 Task: nan
Action: Mouse moved to (379, 99)
Screenshot: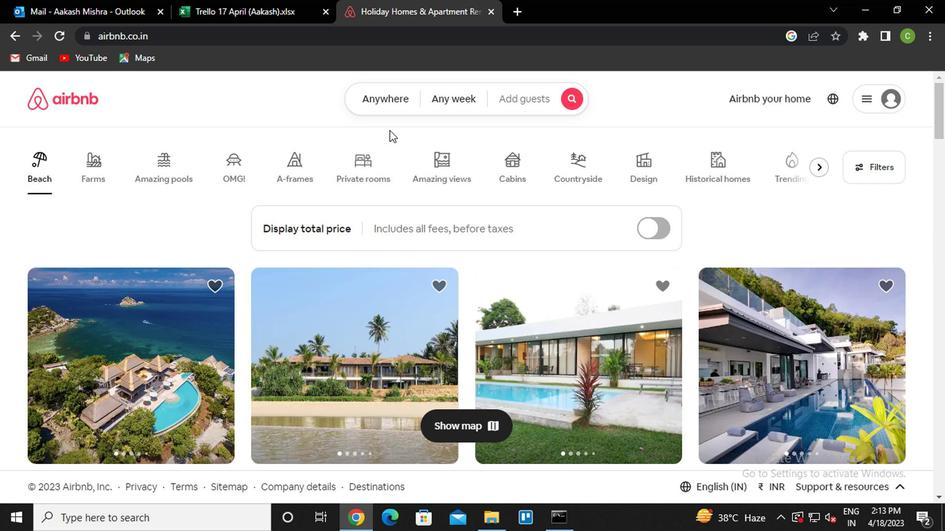 
Action: Mouse pressed left at (379, 99)
Screenshot: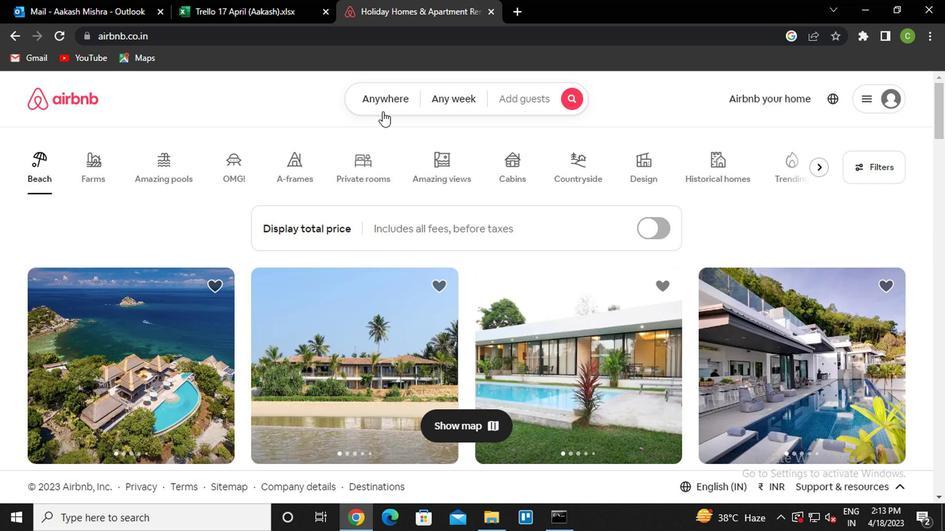 
Action: Mouse moved to (244, 159)
Screenshot: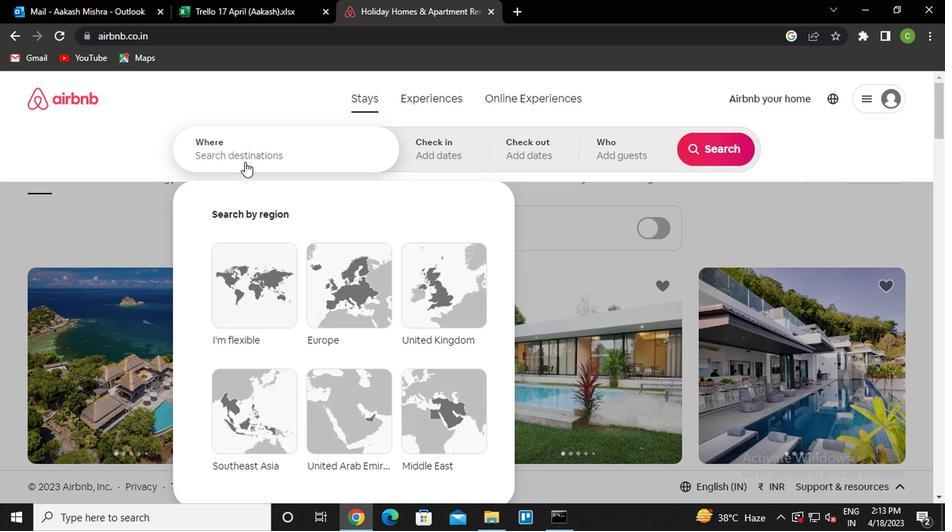 
Action: Mouse pressed left at (244, 159)
Screenshot: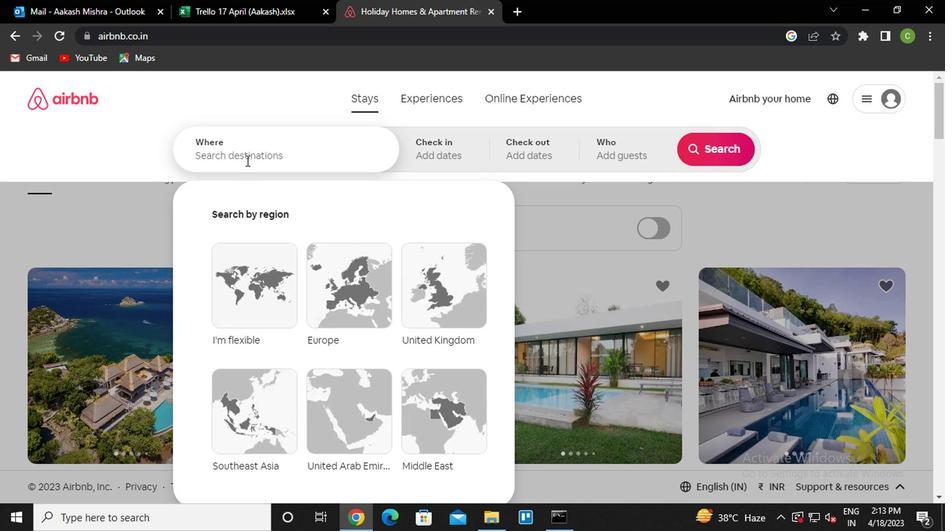 
Action: Key pressed <Key.caps_lock><Key.caps_lock>m<Key.caps_lock>ombaca<Key.space><Key.caps_lock>b<Key.caps_lock>razil<Key.down><Key.enter>
Screenshot: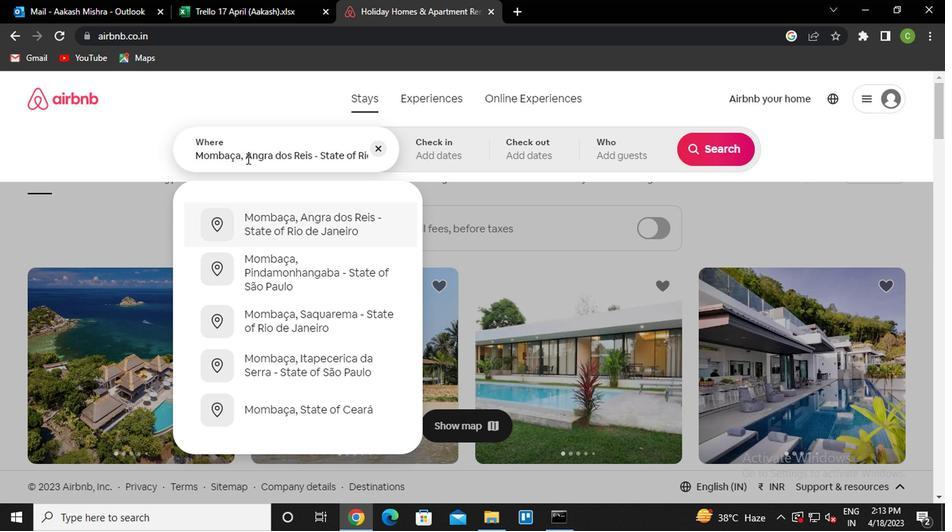 
Action: Mouse moved to (700, 258)
Screenshot: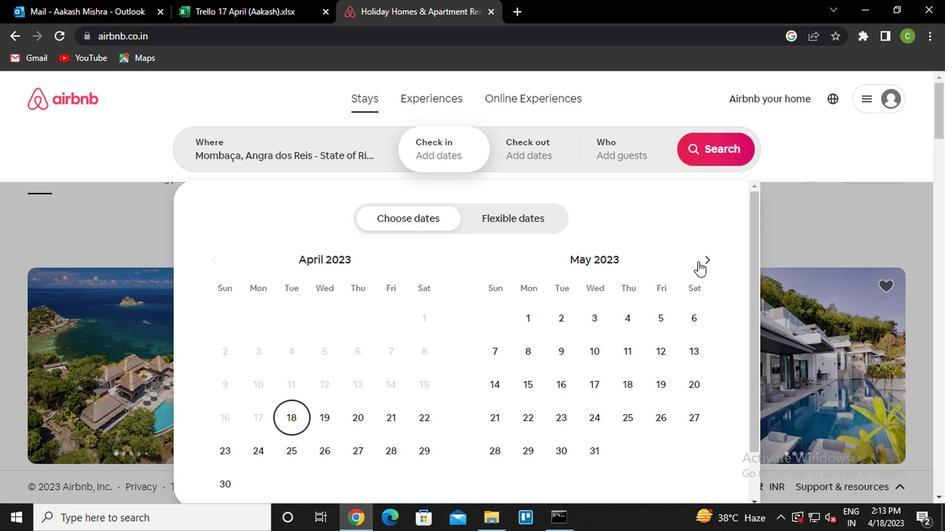 
Action: Mouse pressed left at (700, 258)
Screenshot: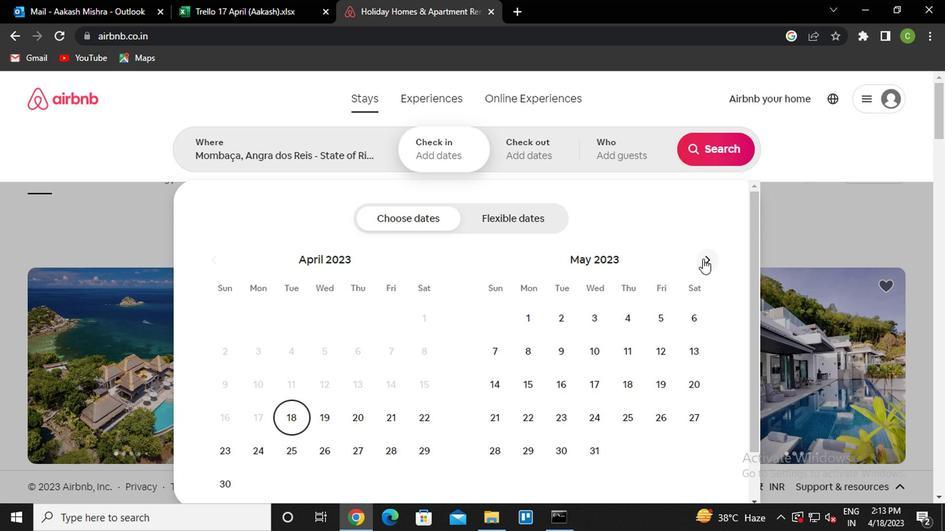 
Action: Mouse moved to (625, 317)
Screenshot: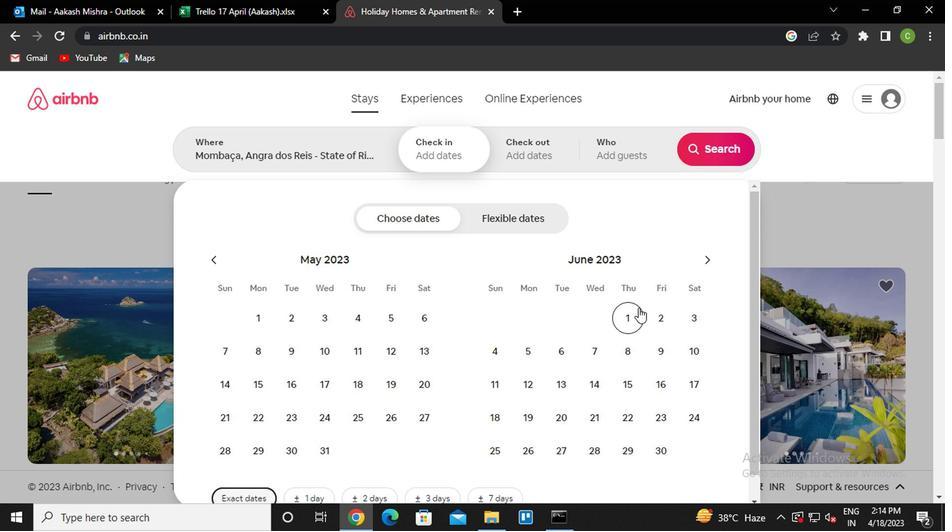 
Action: Mouse pressed left at (625, 317)
Screenshot: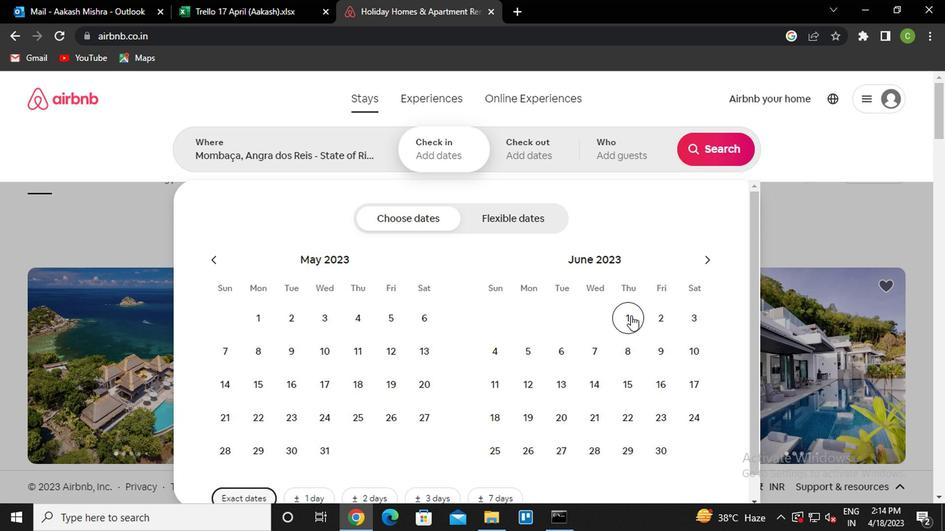 
Action: Mouse moved to (657, 349)
Screenshot: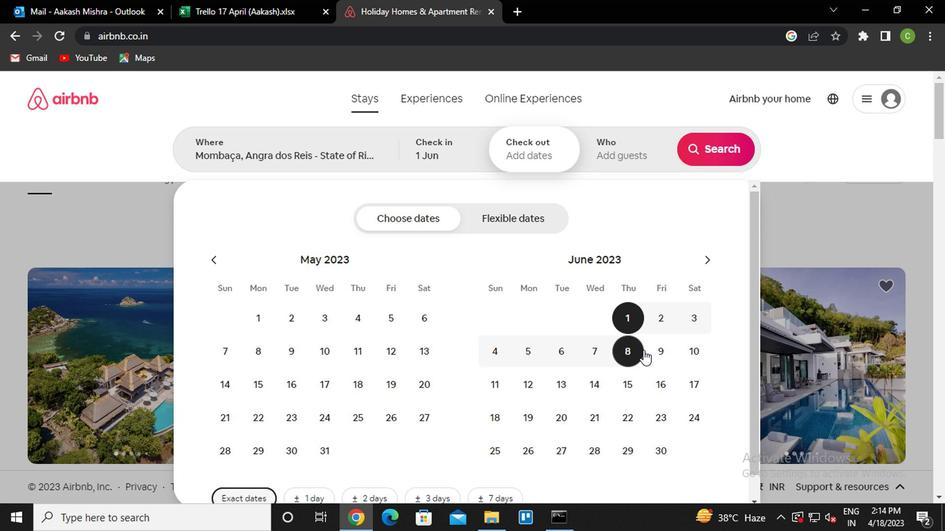 
Action: Mouse pressed left at (657, 349)
Screenshot: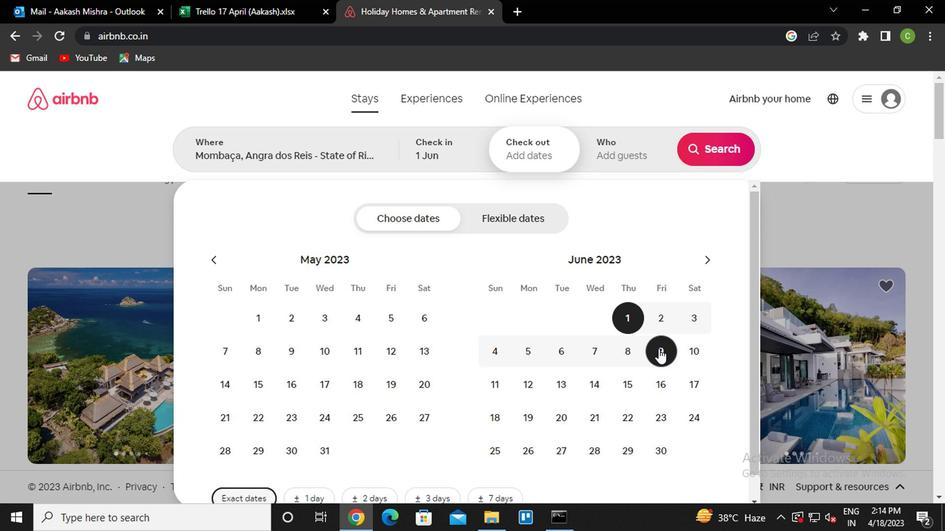 
Action: Mouse moved to (641, 151)
Screenshot: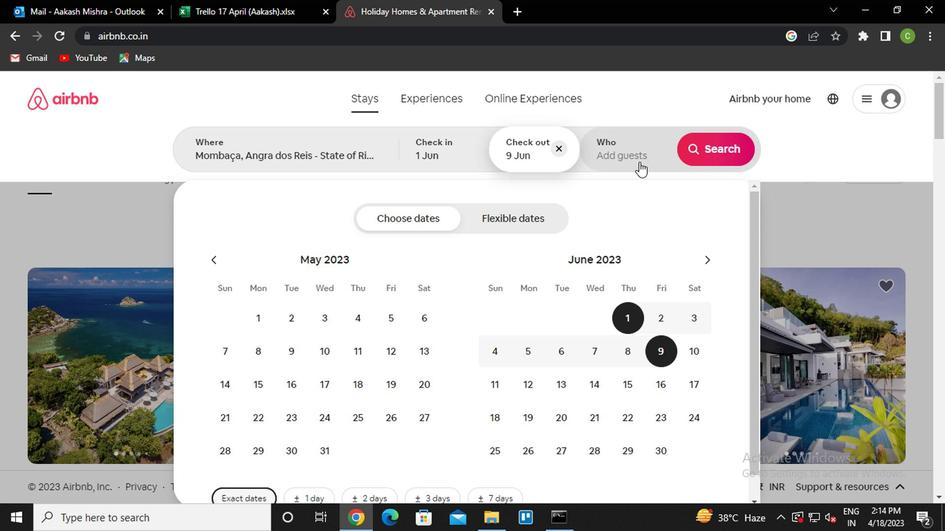 
Action: Mouse pressed left at (641, 151)
Screenshot: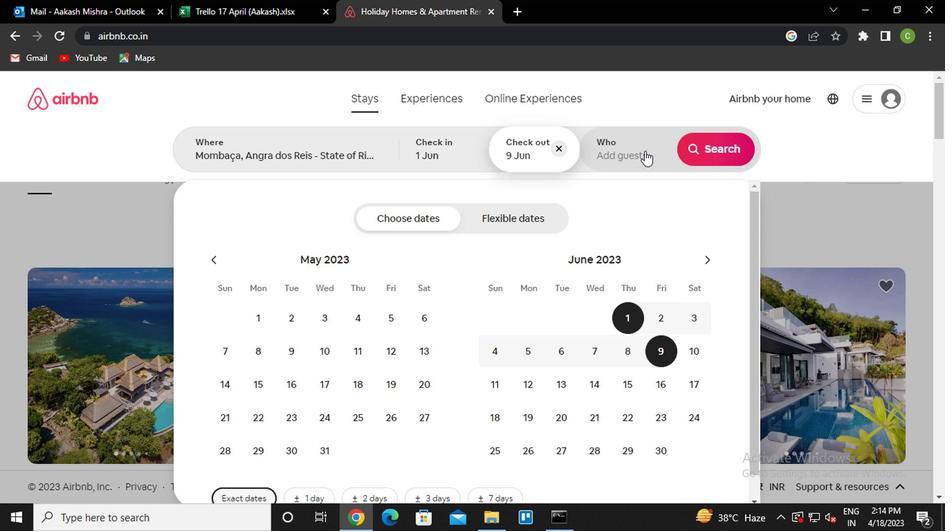 
Action: Mouse moved to (721, 230)
Screenshot: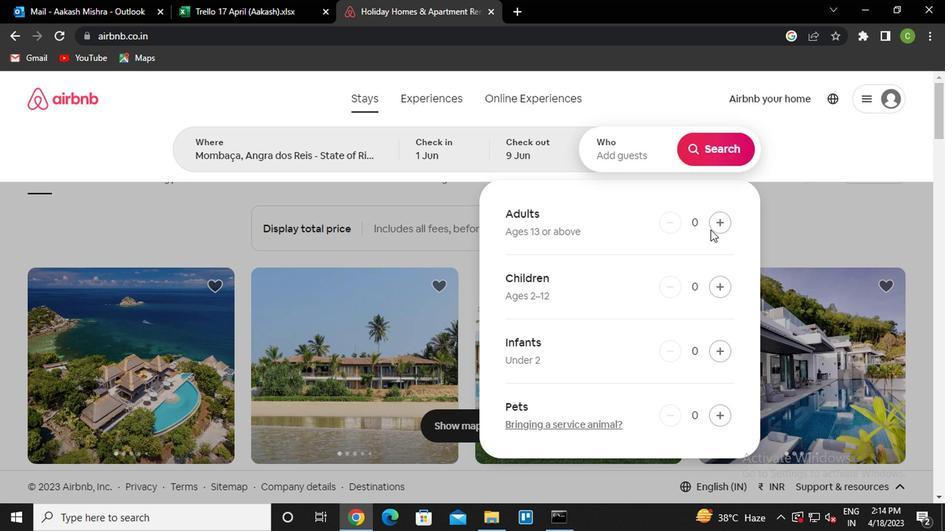 
Action: Mouse pressed left at (721, 230)
Screenshot: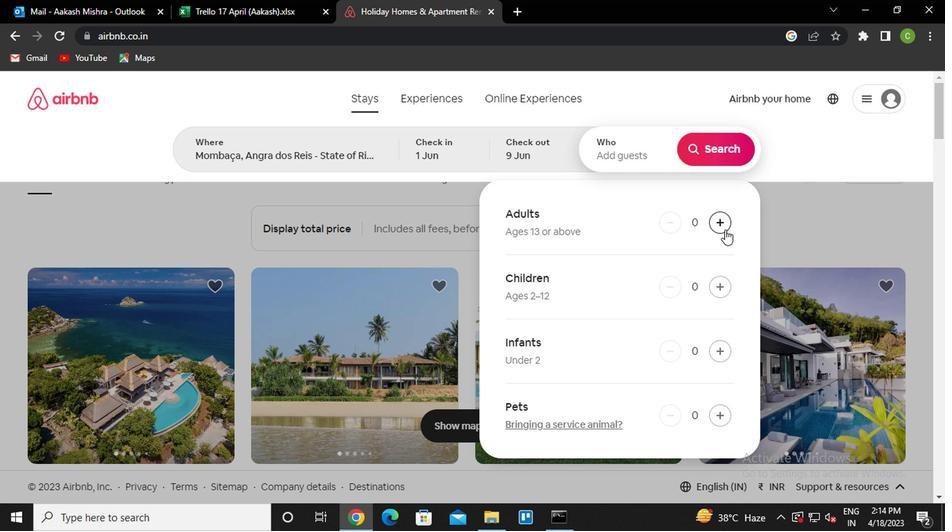 
Action: Mouse pressed left at (721, 230)
Screenshot: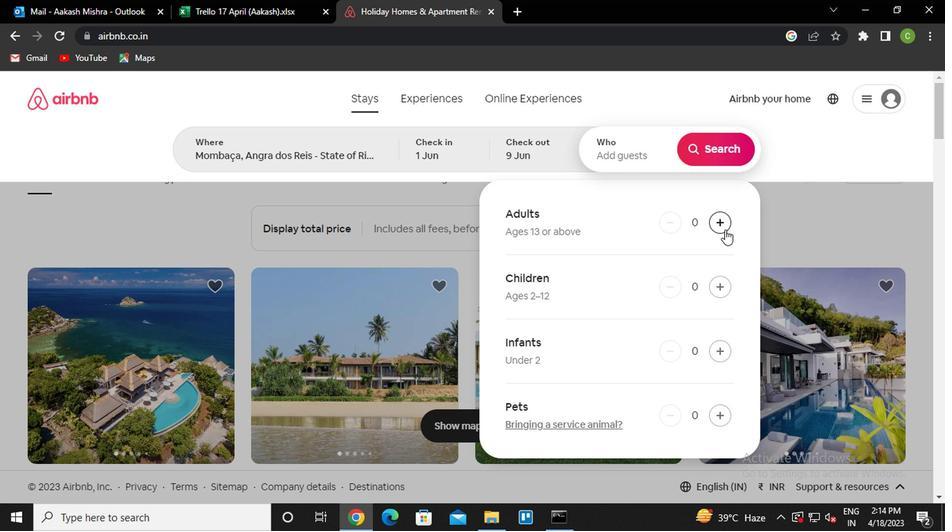 
Action: Mouse pressed left at (721, 230)
Screenshot: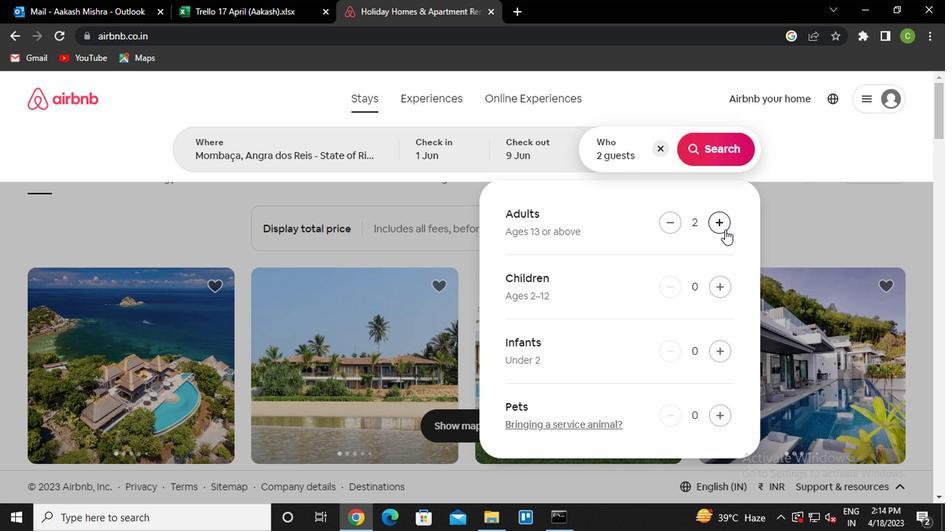 
Action: Mouse pressed left at (721, 230)
Screenshot: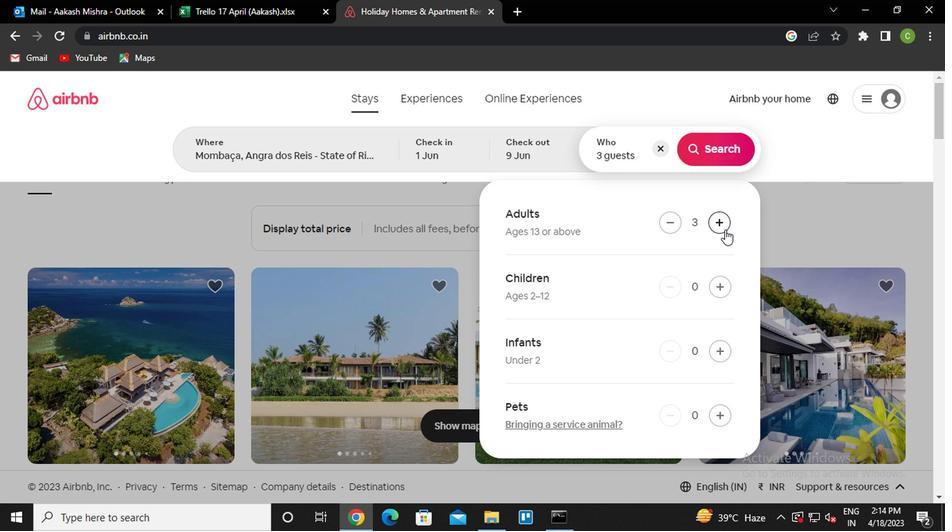 
Action: Mouse moved to (782, 175)
Screenshot: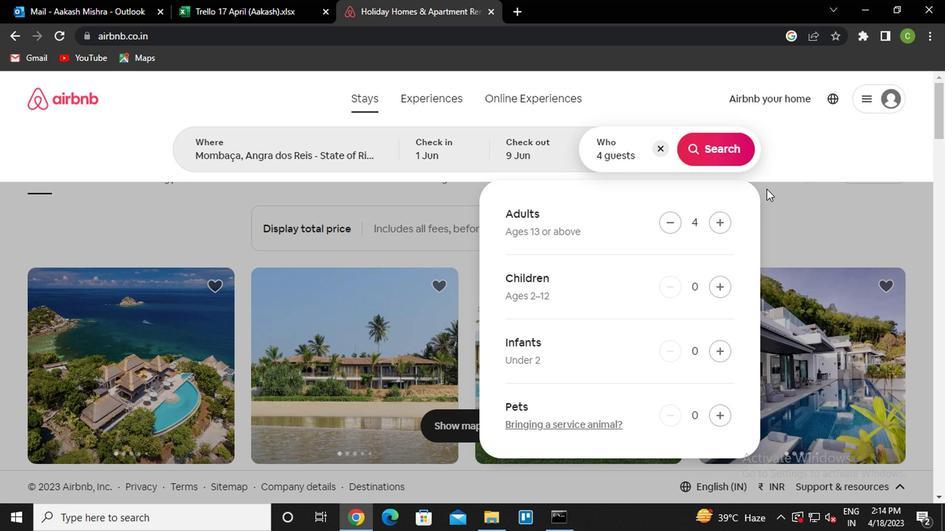 
Action: Mouse pressed left at (782, 175)
Screenshot: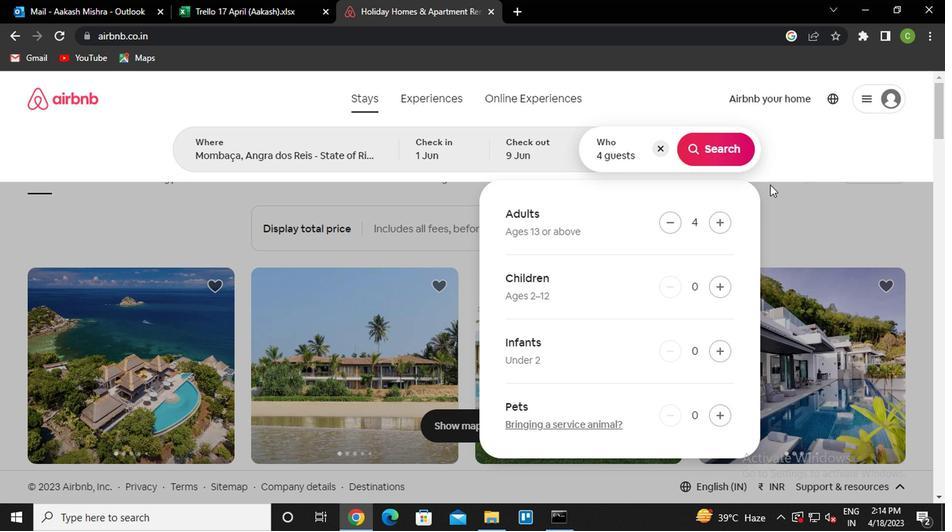 
Action: Mouse moved to (771, 198)
Screenshot: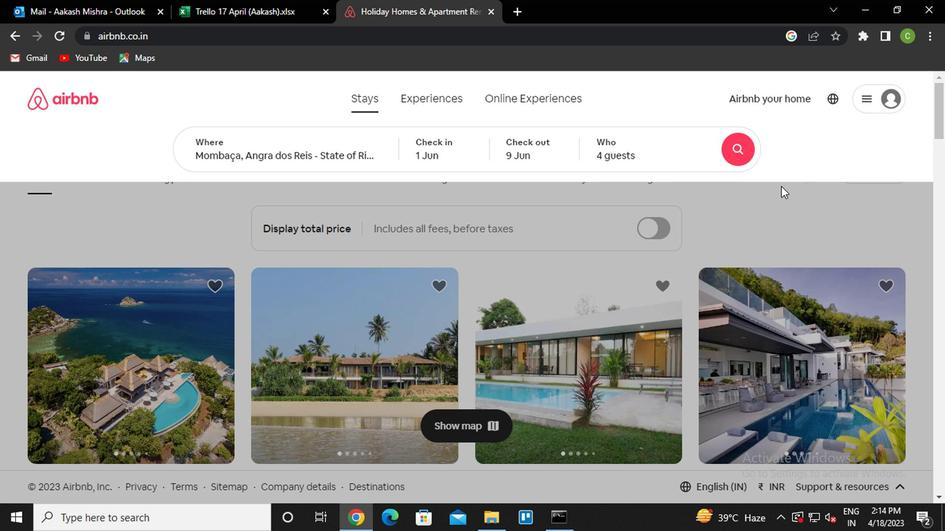 
Action: Mouse pressed left at (771, 198)
Screenshot: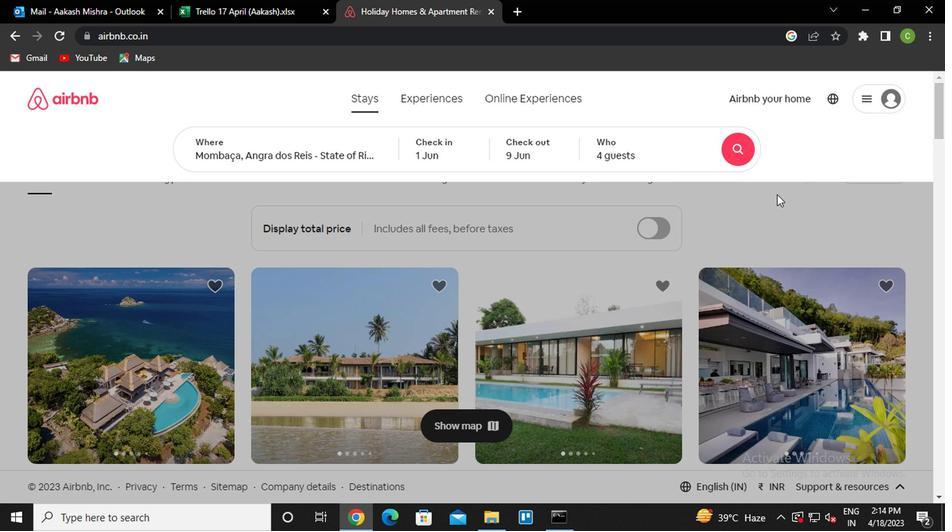 
Action: Mouse moved to (853, 175)
Screenshot: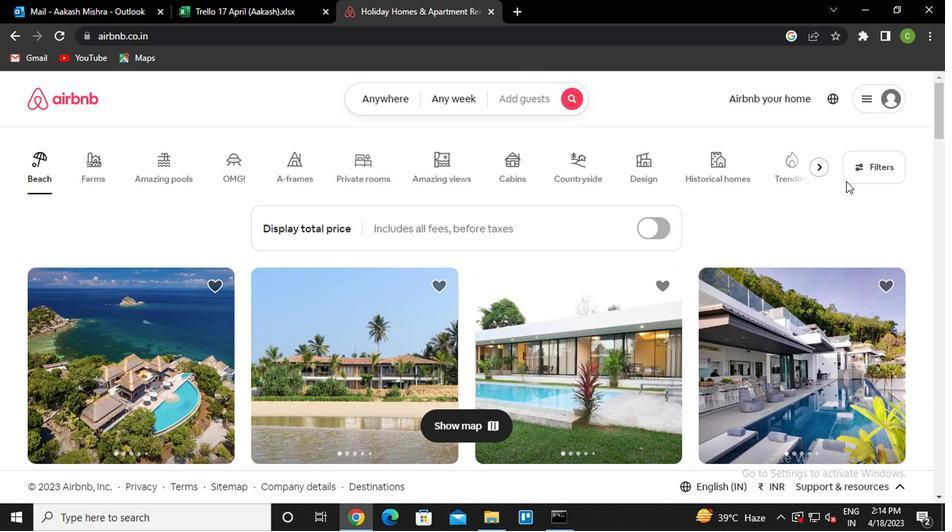 
Action: Mouse pressed left at (853, 175)
Screenshot: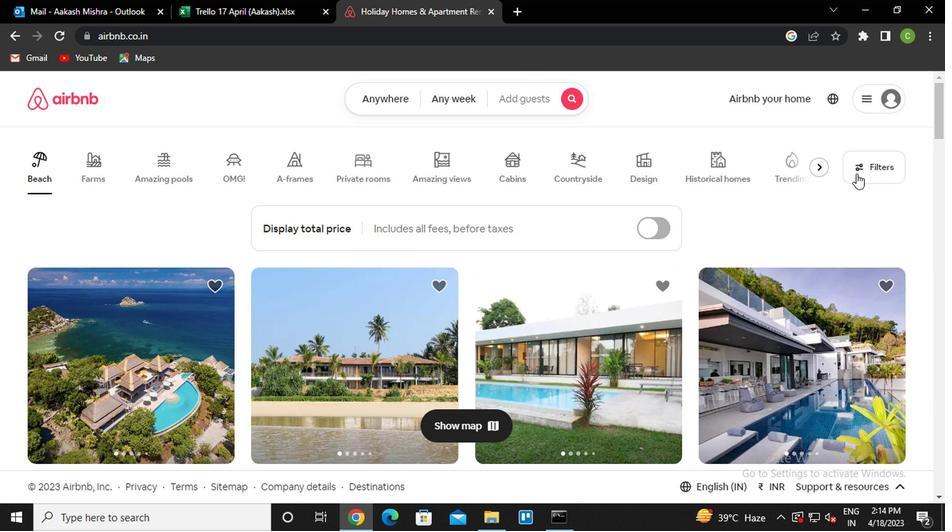 
Action: Mouse moved to (320, 322)
Screenshot: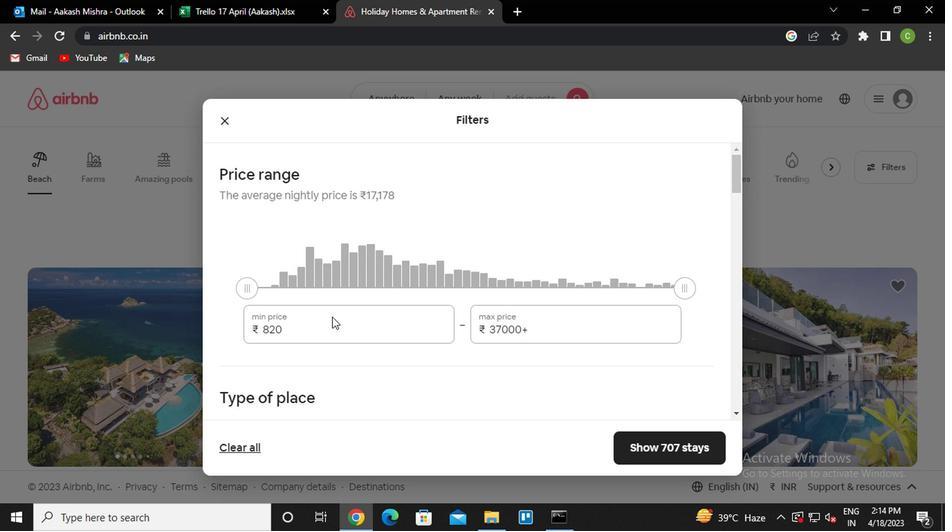 
Action: Mouse pressed left at (320, 322)
Screenshot: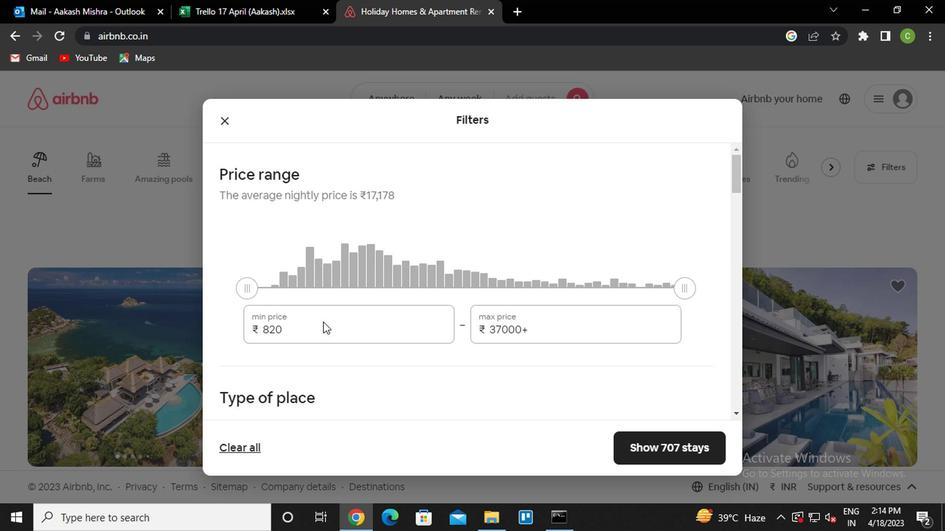 
Action: Key pressed <Key.backspace><Key.backspace><Key.backspace>6000<Key.tab>12000
Screenshot: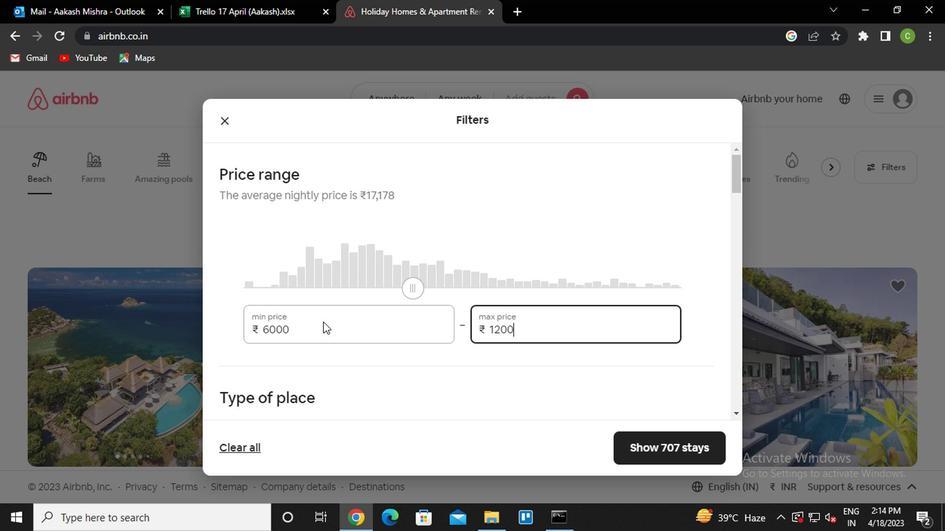 
Action: Mouse moved to (442, 398)
Screenshot: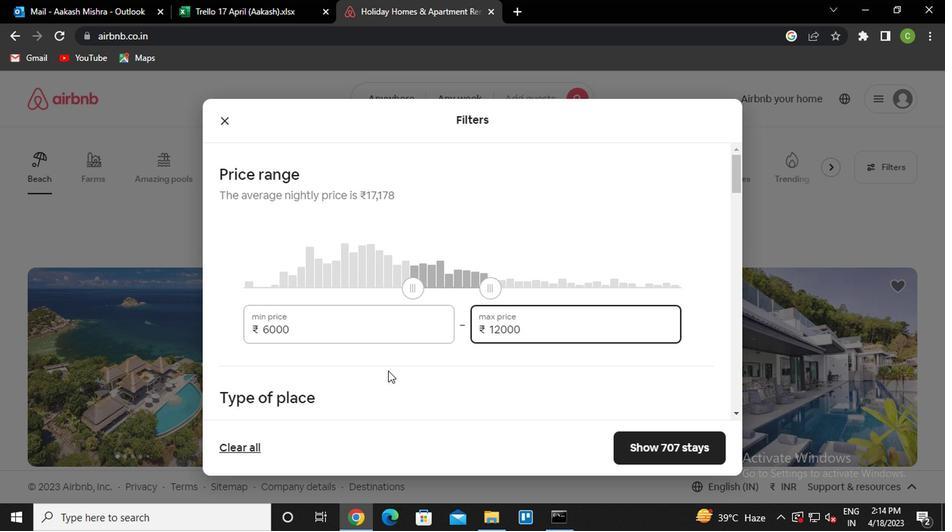 
Action: Mouse scrolled (442, 397) with delta (0, 0)
Screenshot: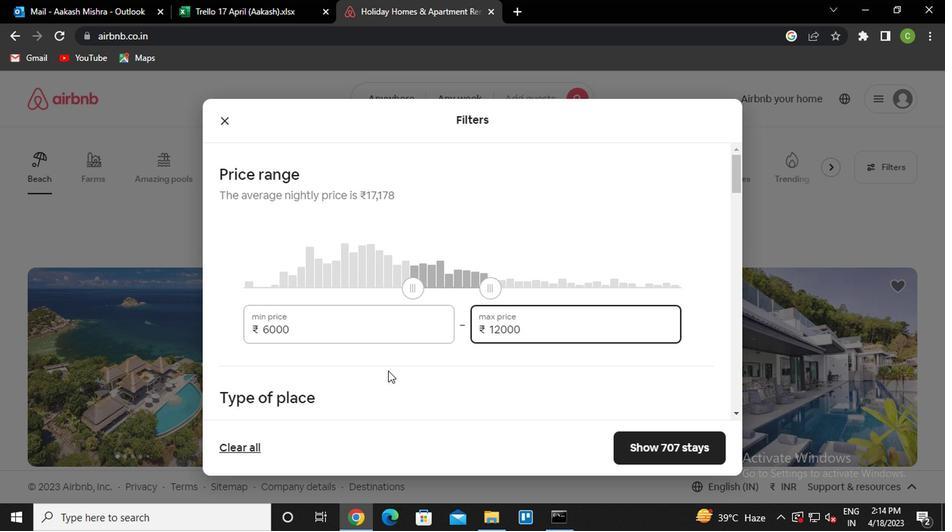 
Action: Mouse moved to (447, 396)
Screenshot: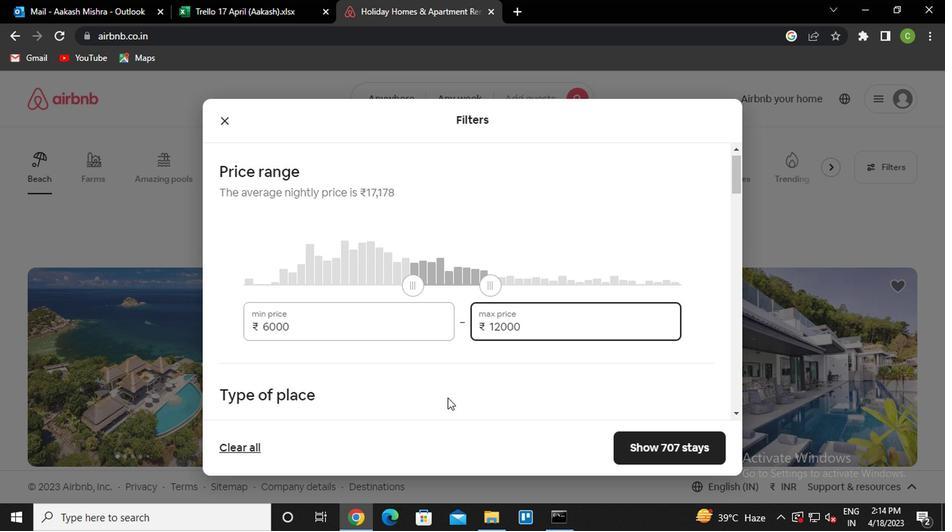 
Action: Mouse scrolled (447, 396) with delta (0, 0)
Screenshot: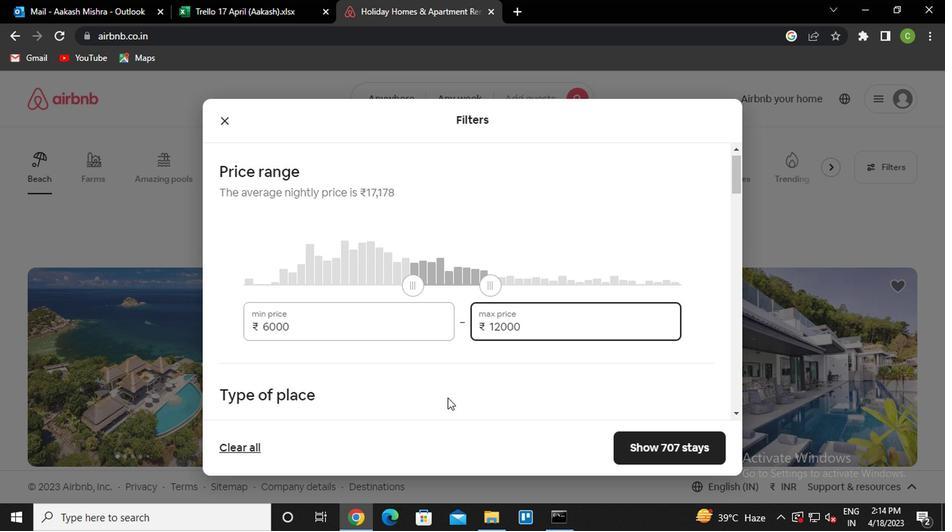 
Action: Mouse moved to (293, 307)
Screenshot: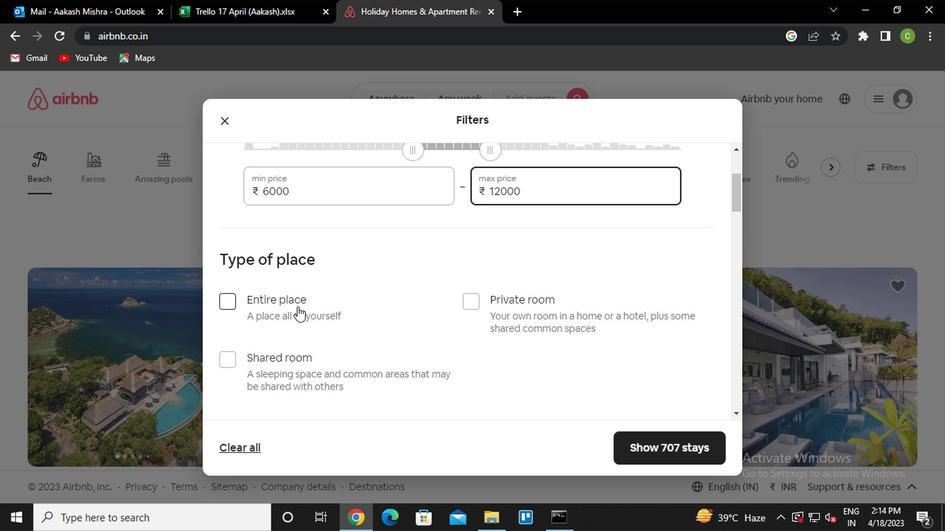 
Action: Mouse pressed left at (293, 307)
Screenshot: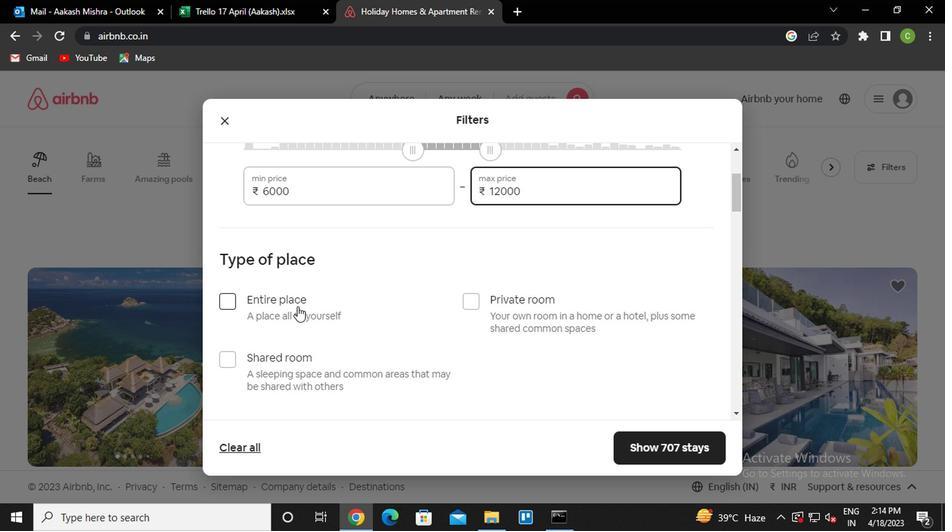 
Action: Mouse scrolled (293, 306) with delta (0, 0)
Screenshot: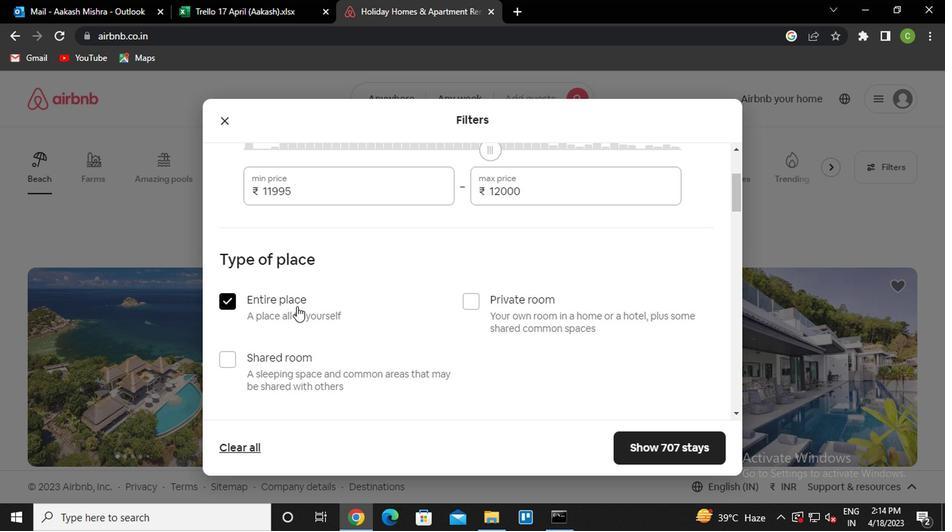 
Action: Mouse scrolled (293, 306) with delta (0, 0)
Screenshot: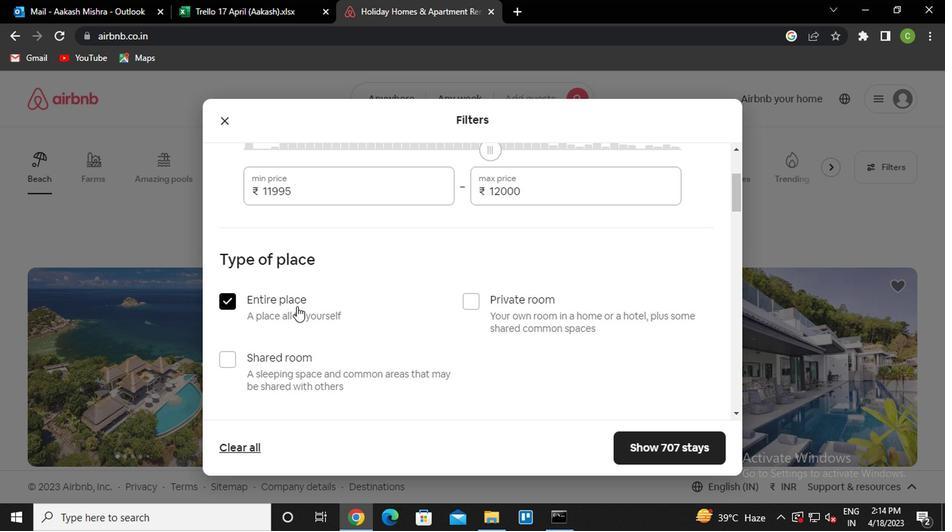 
Action: Mouse scrolled (293, 306) with delta (0, 0)
Screenshot: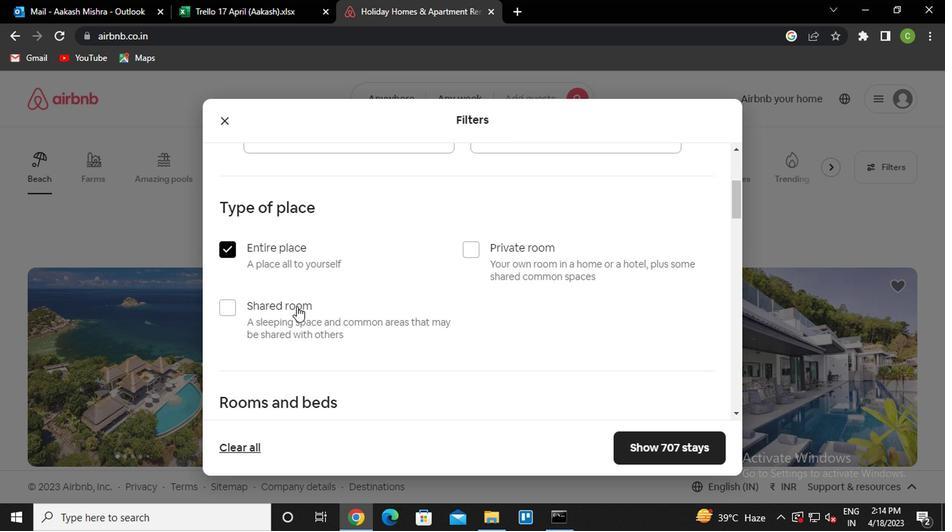 
Action: Mouse moved to (337, 315)
Screenshot: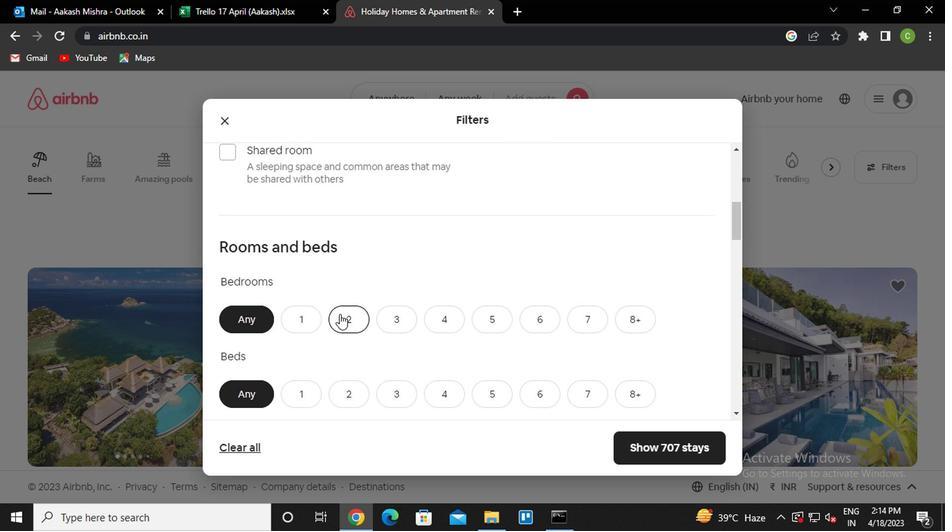 
Action: Mouse pressed left at (337, 315)
Screenshot: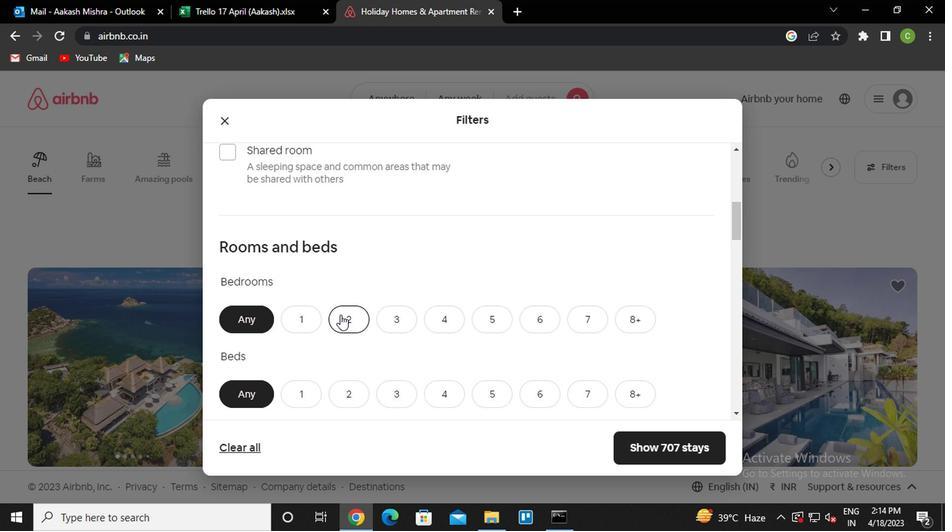 
Action: Mouse moved to (336, 315)
Screenshot: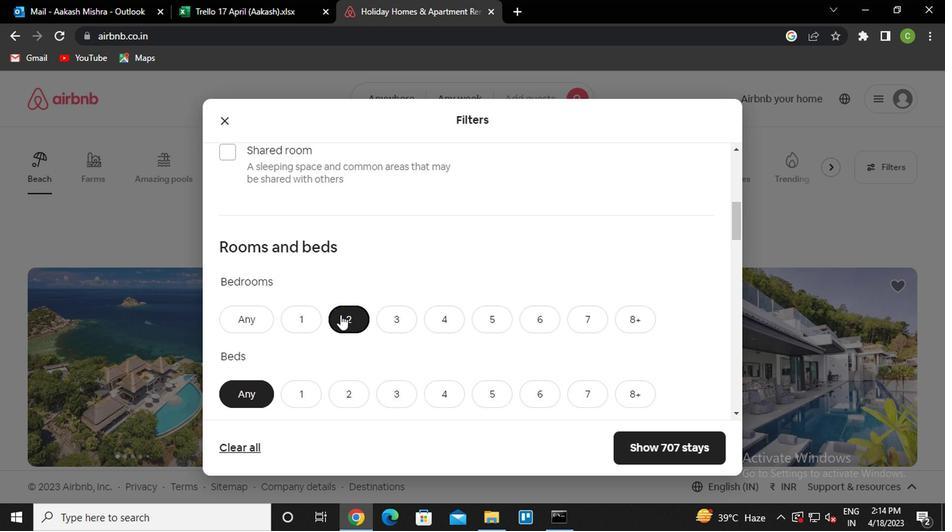 
Action: Mouse scrolled (336, 315) with delta (0, 0)
Screenshot: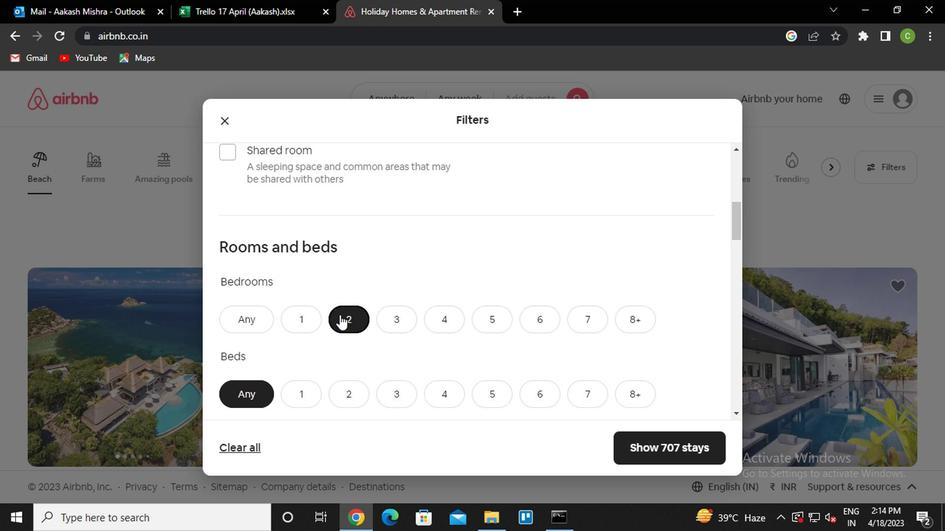 
Action: Mouse scrolled (336, 315) with delta (0, 0)
Screenshot: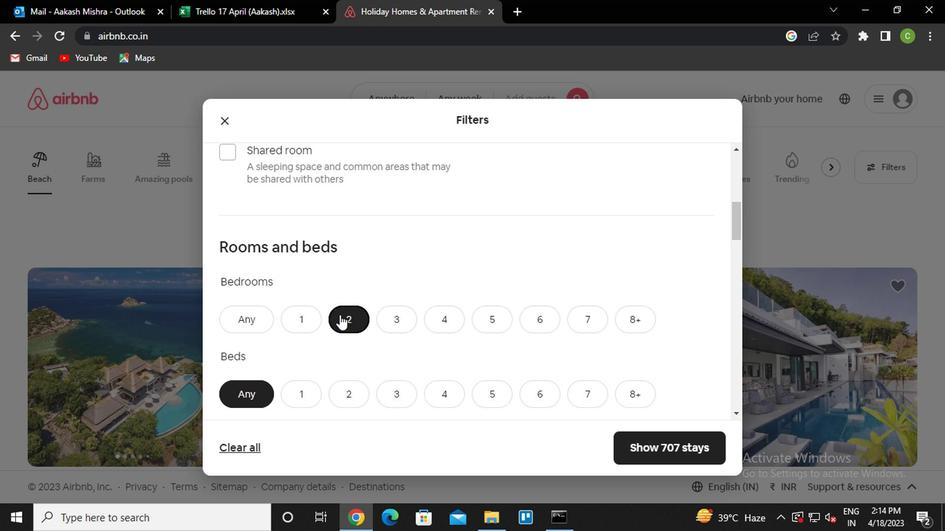 
Action: Mouse moved to (343, 263)
Screenshot: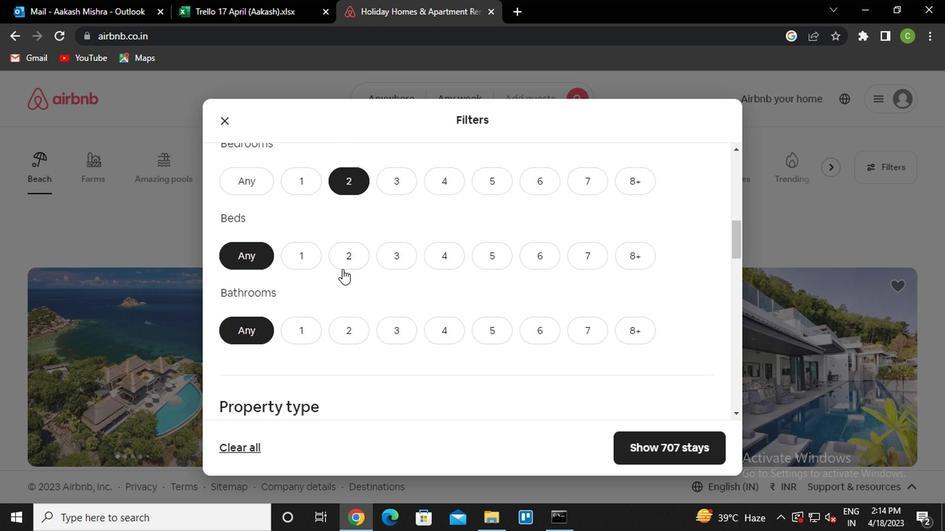 
Action: Mouse pressed left at (343, 263)
Screenshot: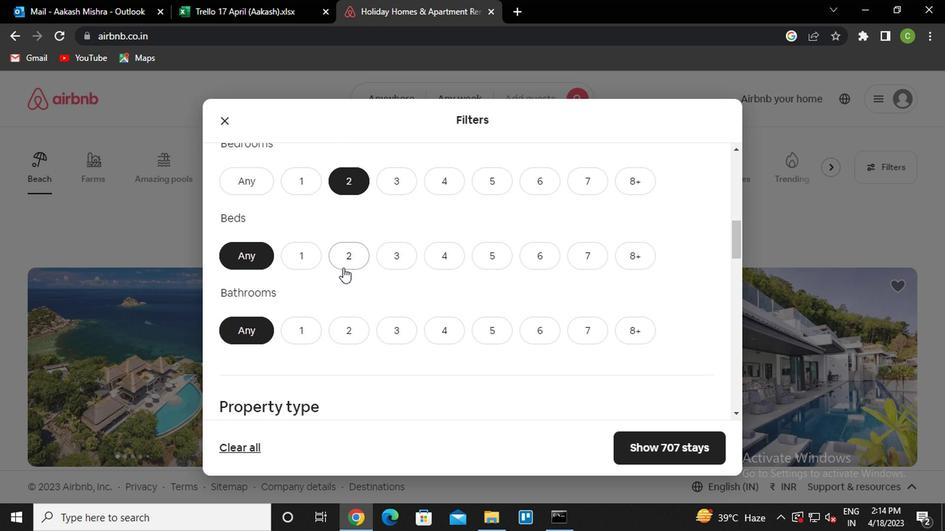 
Action: Mouse moved to (346, 326)
Screenshot: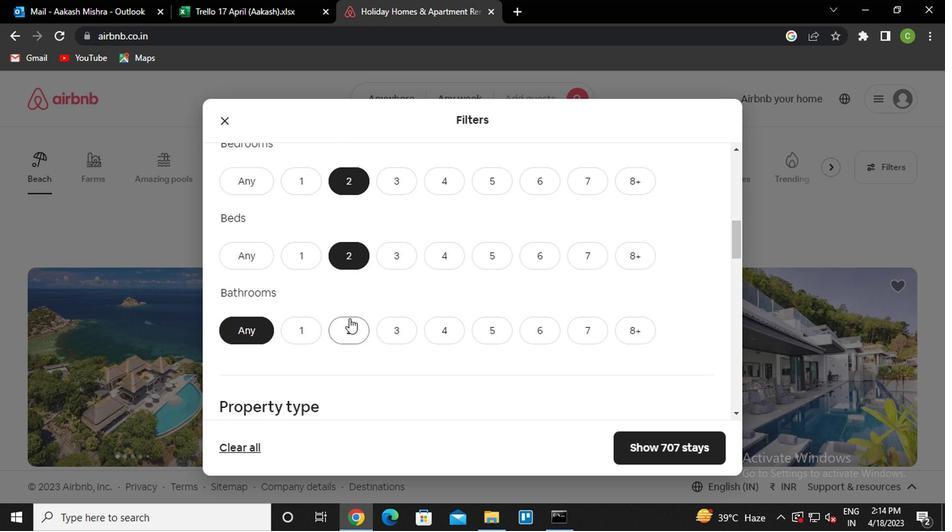 
Action: Mouse pressed left at (346, 326)
Screenshot: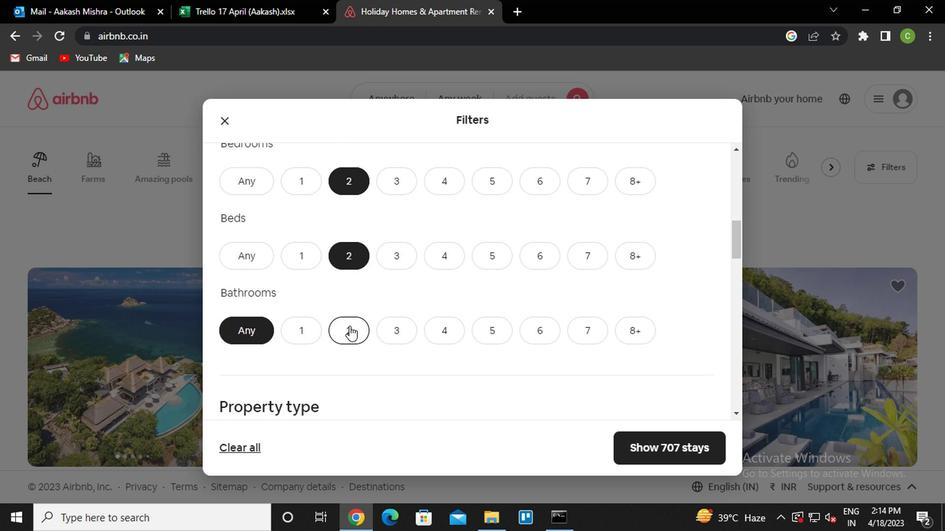 
Action: Mouse scrolled (346, 325) with delta (0, 0)
Screenshot: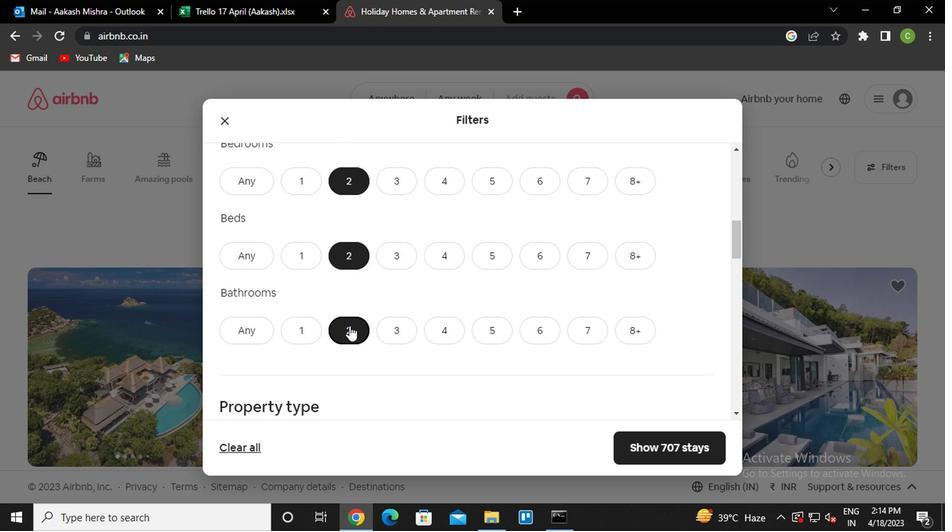 
Action: Mouse scrolled (346, 325) with delta (0, 0)
Screenshot: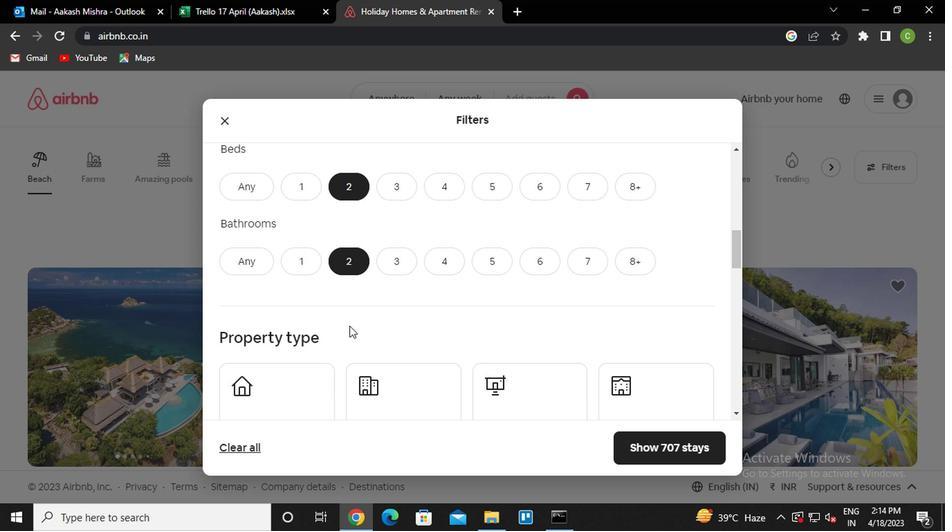 
Action: Mouse scrolled (346, 325) with delta (0, 0)
Screenshot: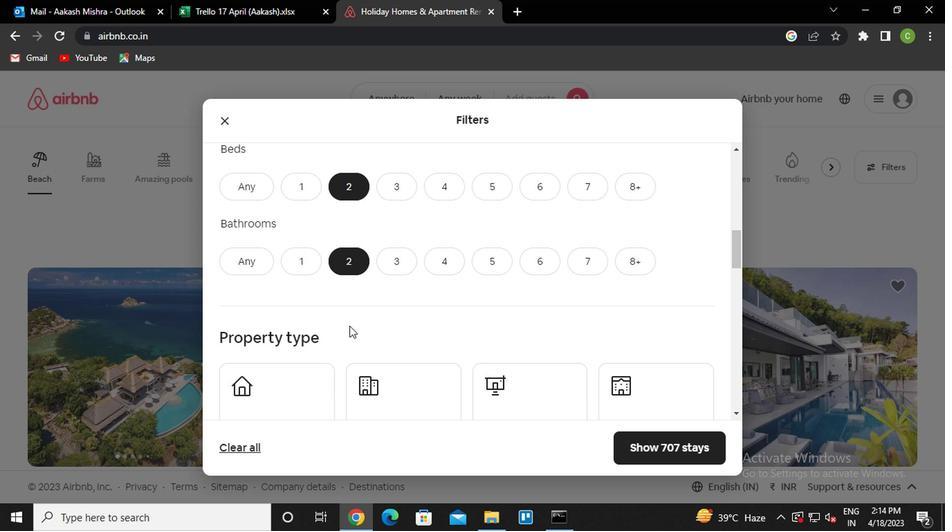 
Action: Mouse moved to (280, 257)
Screenshot: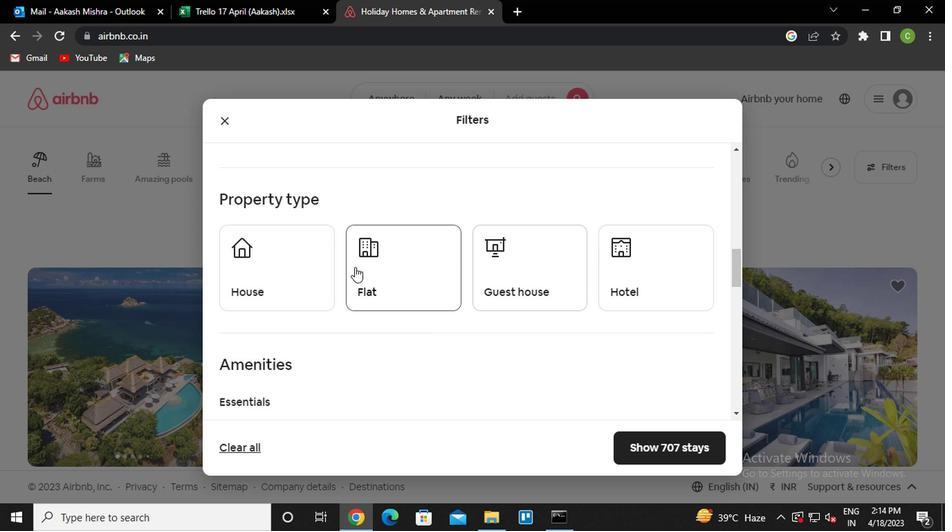 
Action: Mouse pressed left at (280, 257)
Screenshot: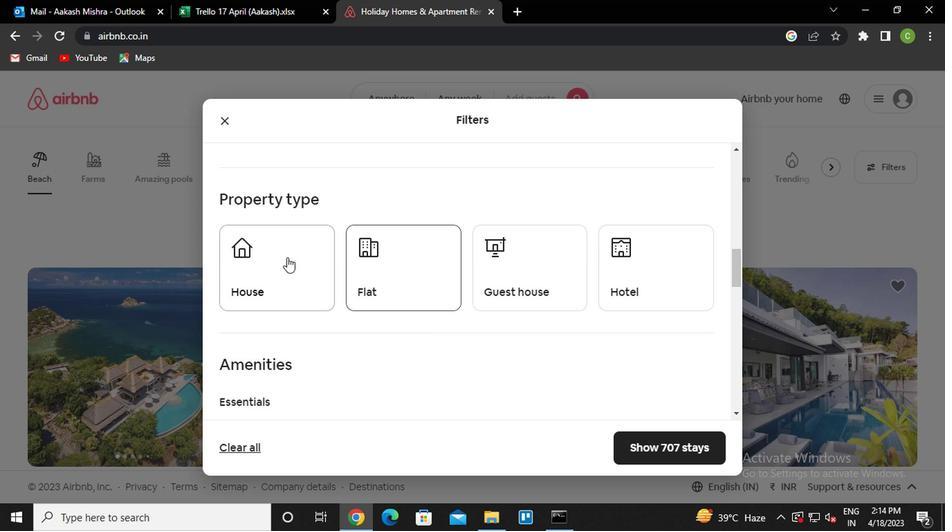 
Action: Mouse moved to (401, 336)
Screenshot: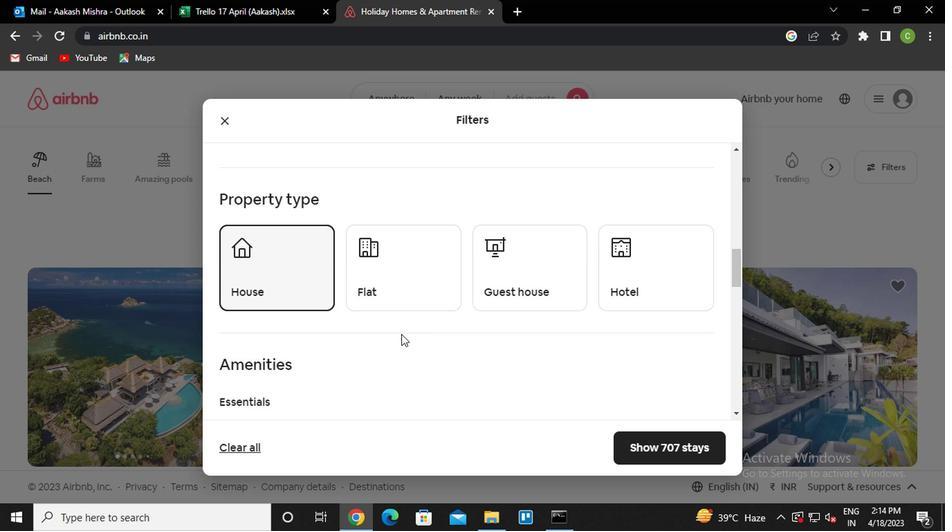 
Action: Mouse scrolled (401, 335) with delta (0, 0)
Screenshot: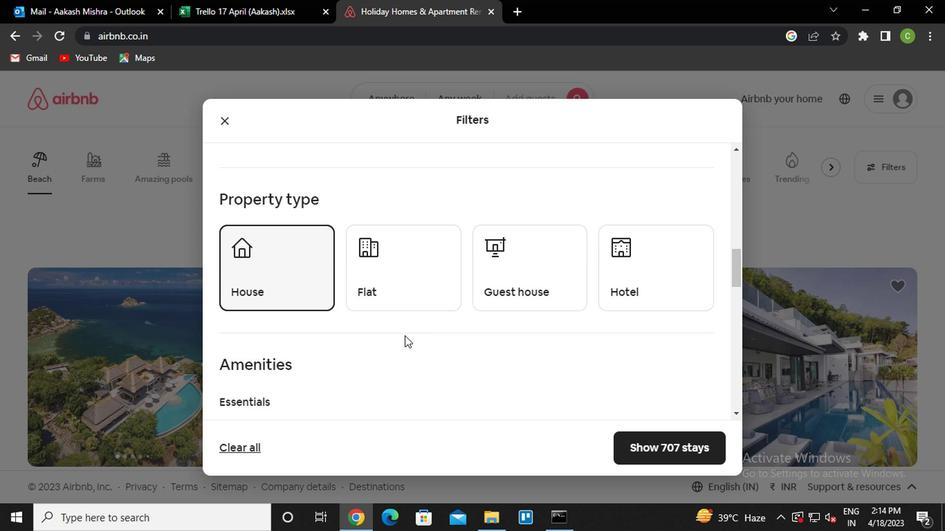 
Action: Mouse moved to (402, 339)
Screenshot: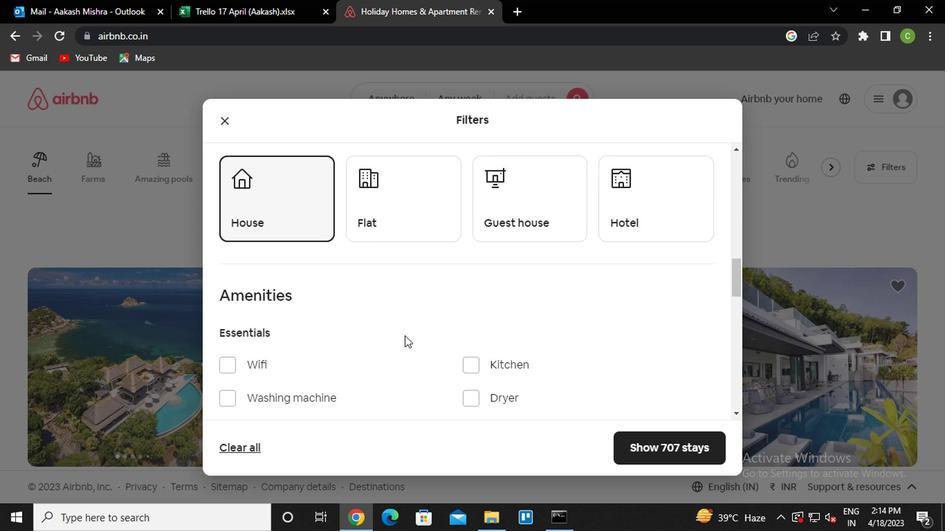 
Action: Mouse scrolled (402, 339) with delta (0, 0)
Screenshot: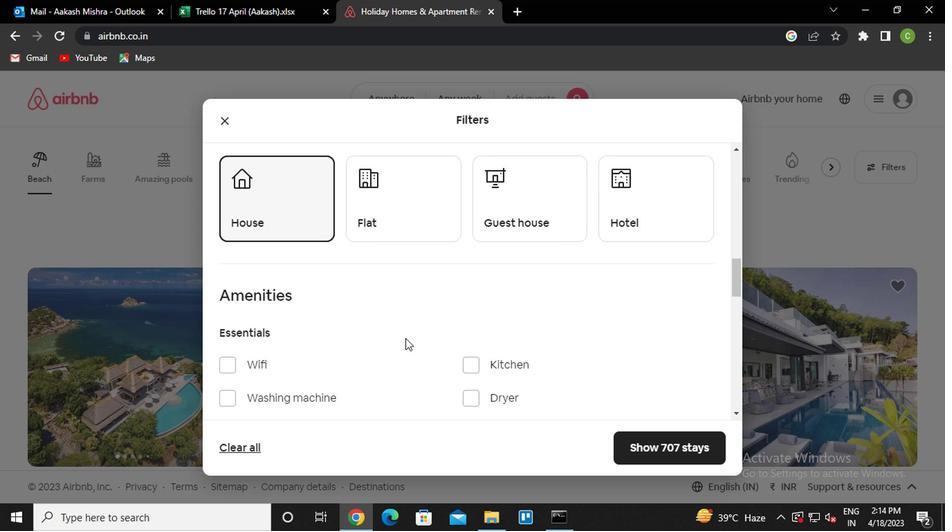 
Action: Mouse scrolled (402, 339) with delta (0, 0)
Screenshot: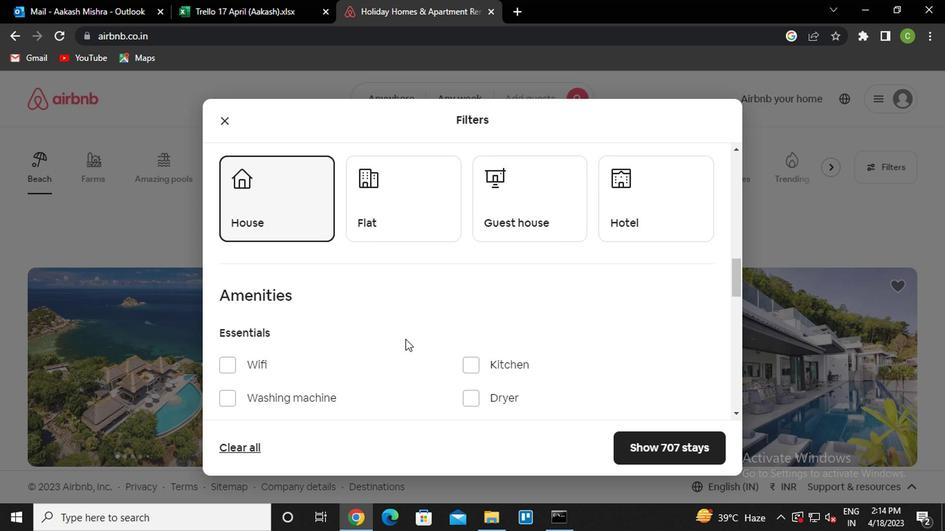 
Action: Mouse scrolled (402, 339) with delta (0, 0)
Screenshot: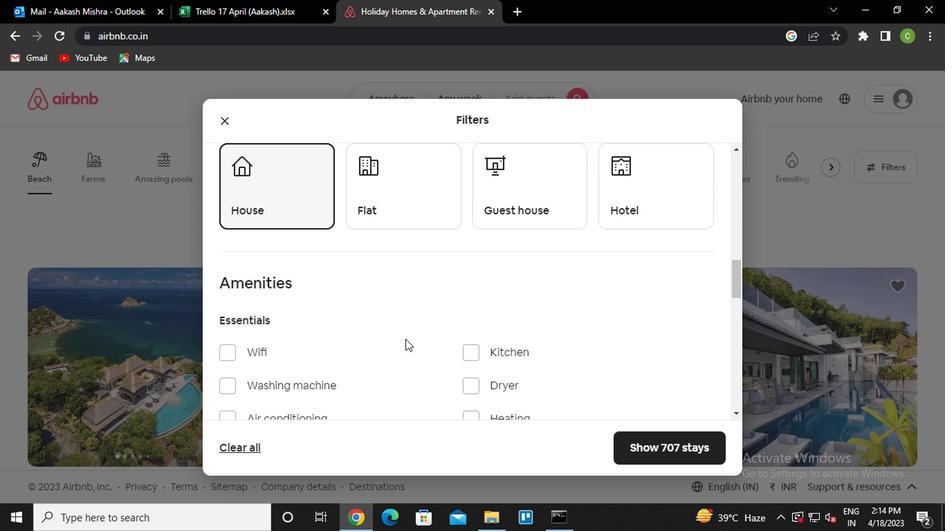 
Action: Mouse scrolled (402, 339) with delta (0, 0)
Screenshot: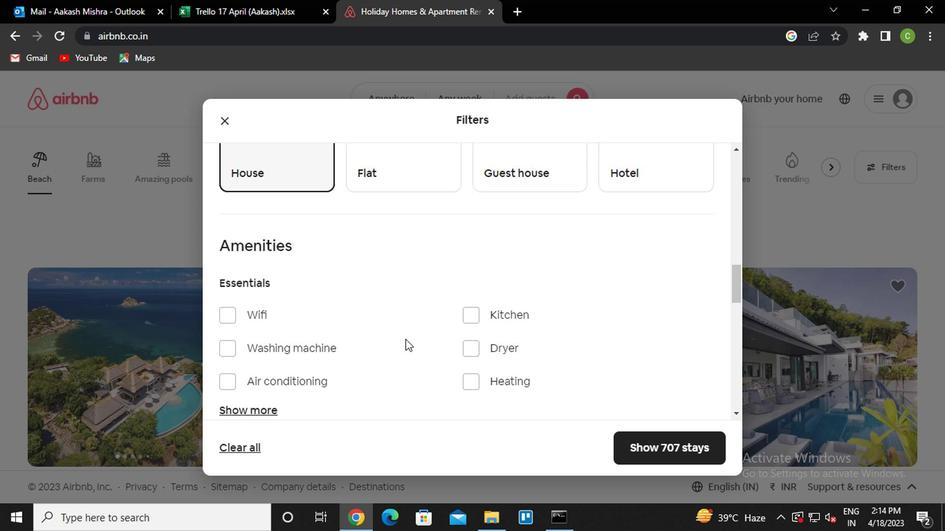 
Action: Mouse moved to (685, 350)
Screenshot: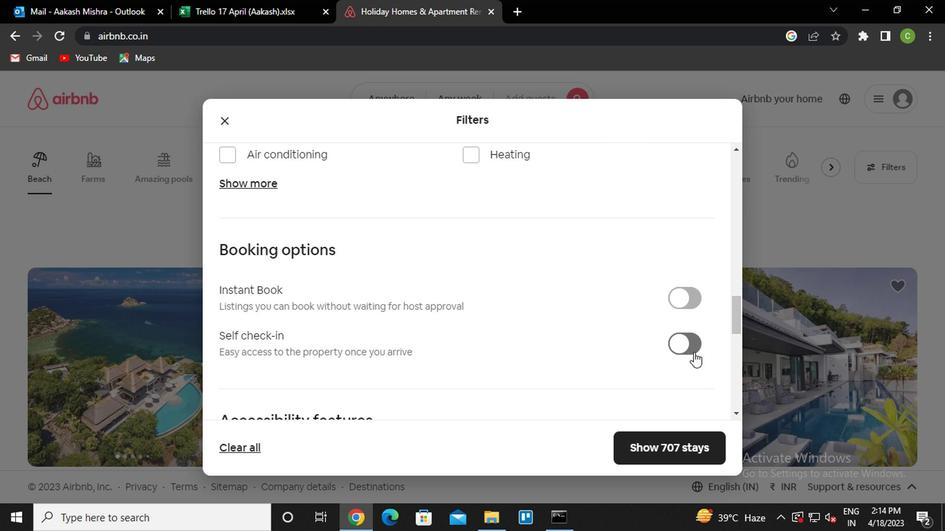 
Action: Mouse pressed left at (685, 350)
Screenshot: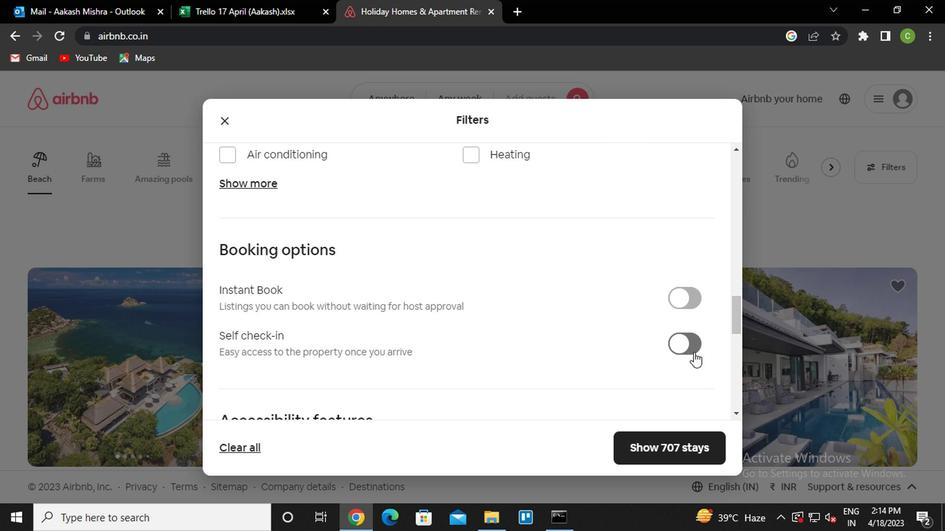 
Action: Mouse moved to (497, 356)
Screenshot: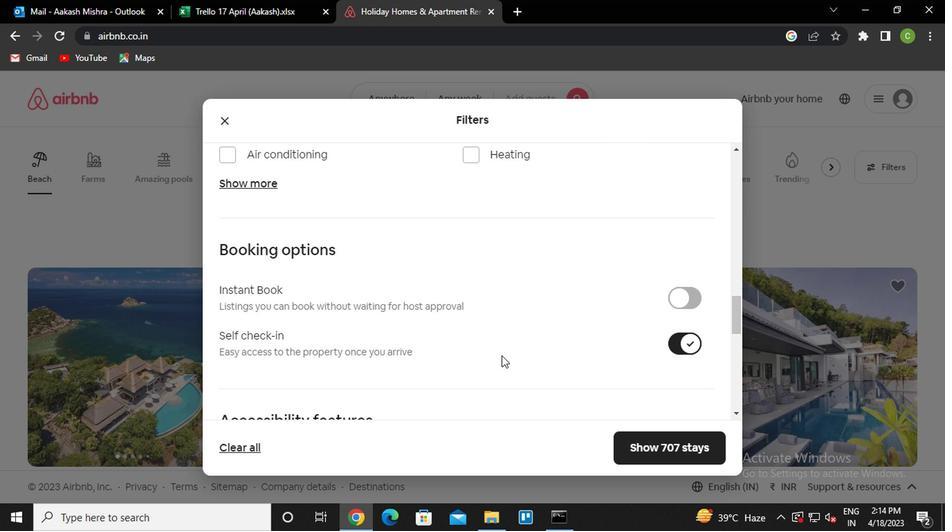 
Action: Mouse scrolled (497, 355) with delta (0, 0)
Screenshot: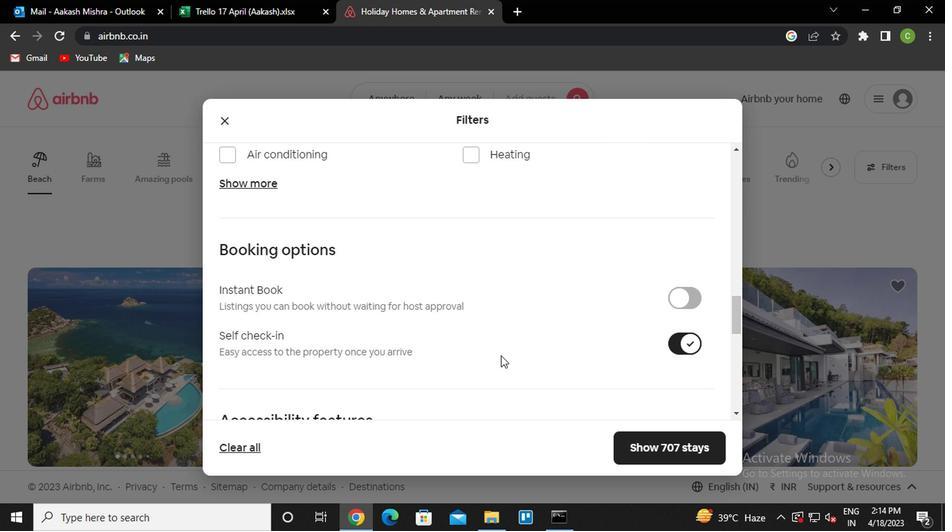 
Action: Mouse scrolled (497, 355) with delta (0, 0)
Screenshot: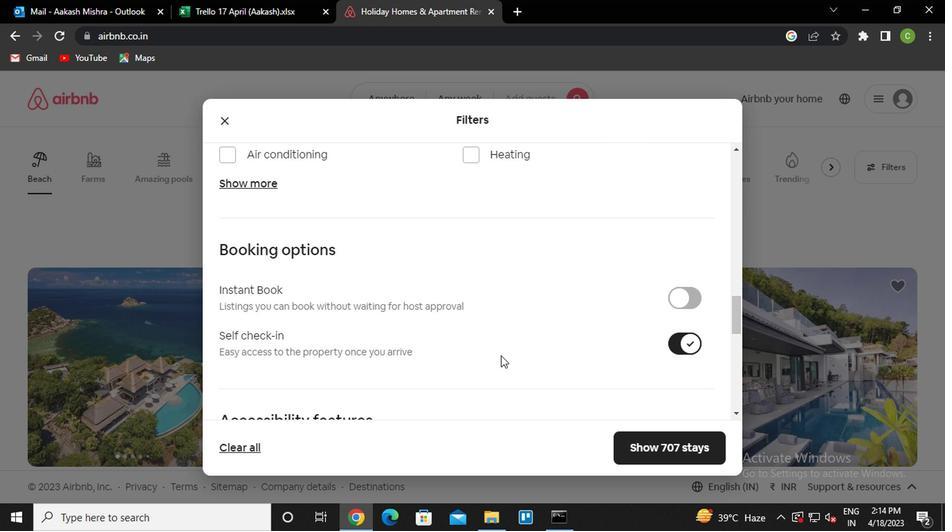 
Action: Mouse scrolled (497, 355) with delta (0, 0)
Screenshot: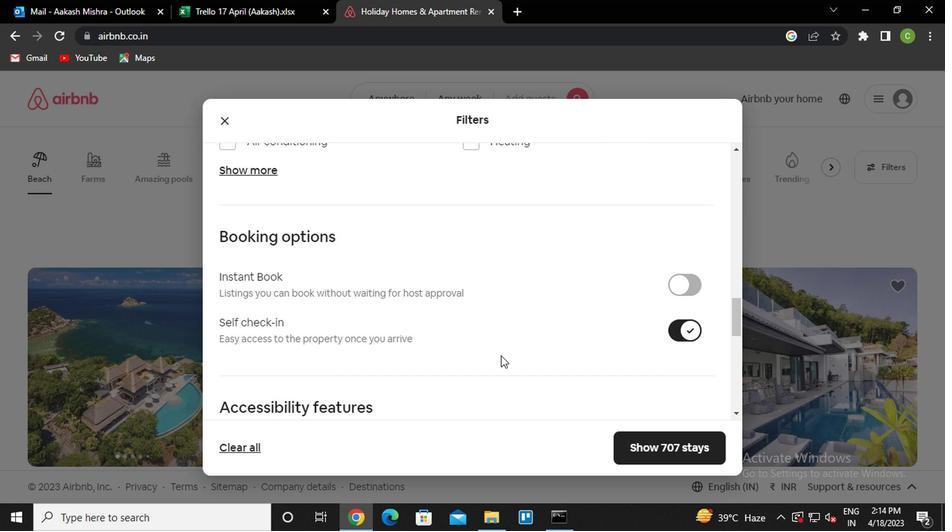 
Action: Mouse moved to (269, 341)
Screenshot: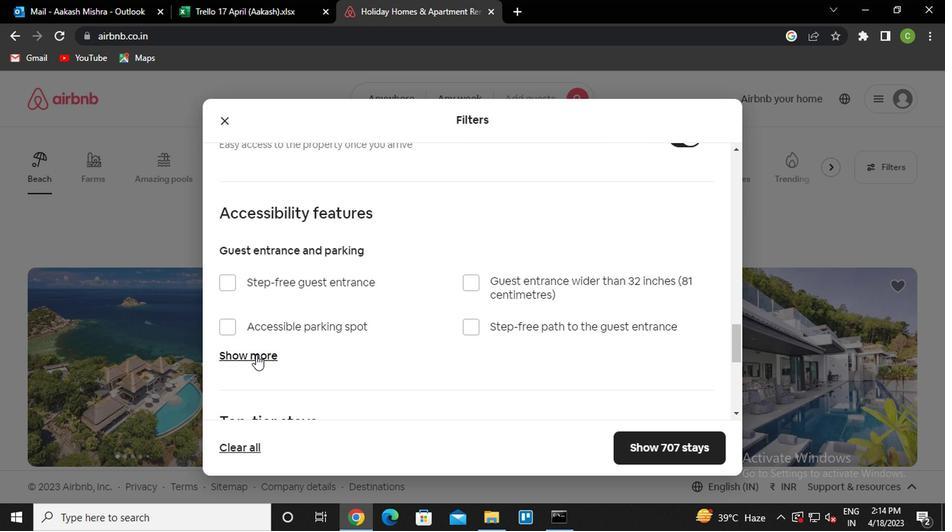 
Action: Mouse scrolled (269, 340) with delta (0, 0)
Screenshot: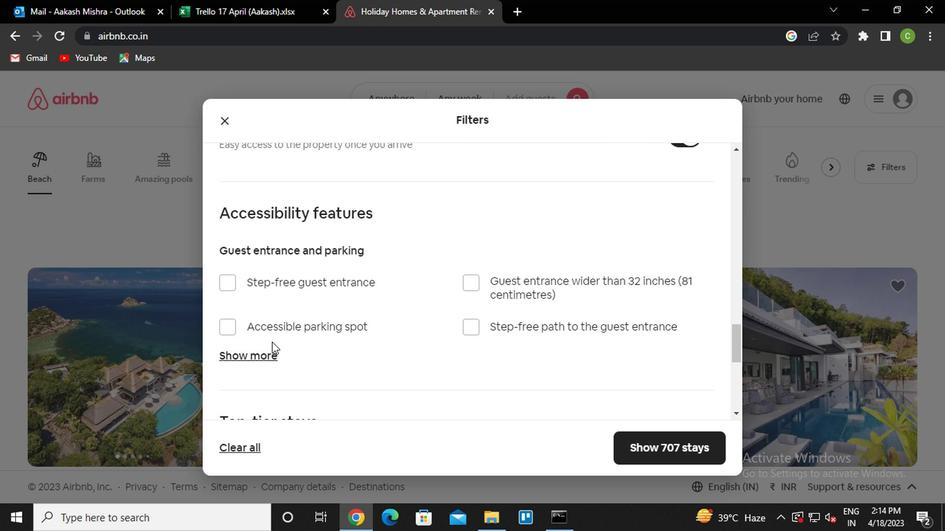 
Action: Mouse scrolled (269, 340) with delta (0, 0)
Screenshot: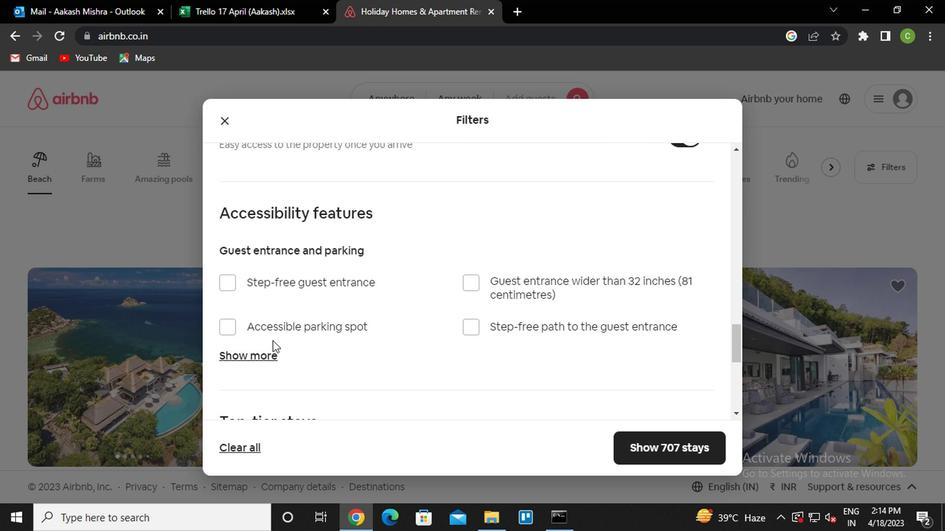 
Action: Mouse scrolled (269, 340) with delta (0, 0)
Screenshot: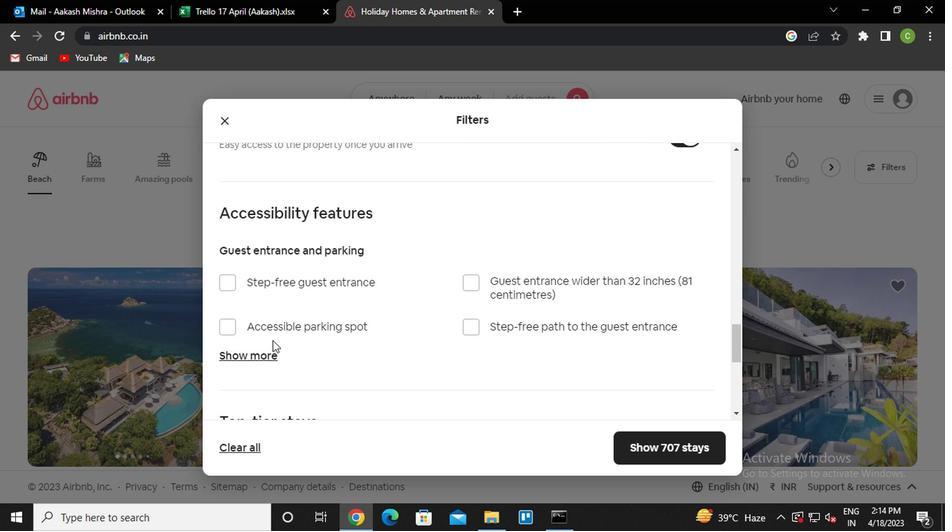 
Action: Mouse moved to (273, 333)
Screenshot: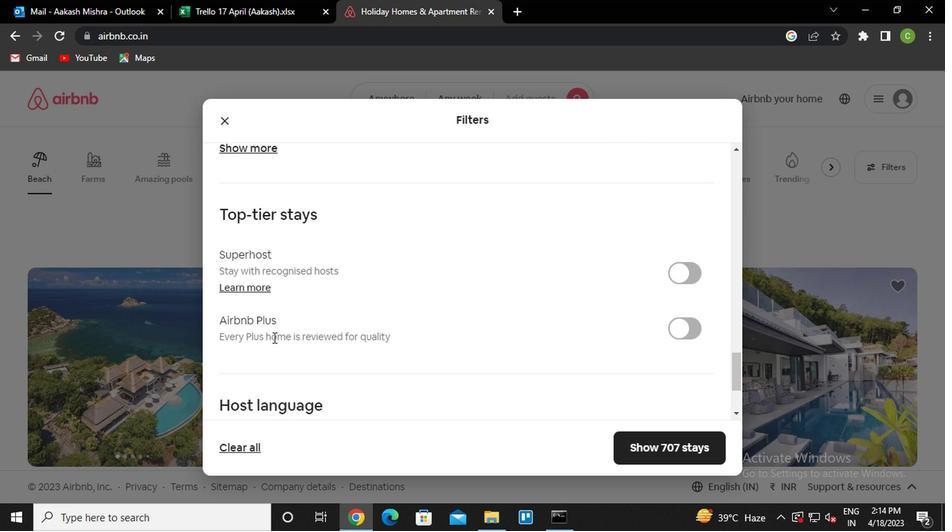 
Action: Mouse scrolled (273, 332) with delta (0, 0)
Screenshot: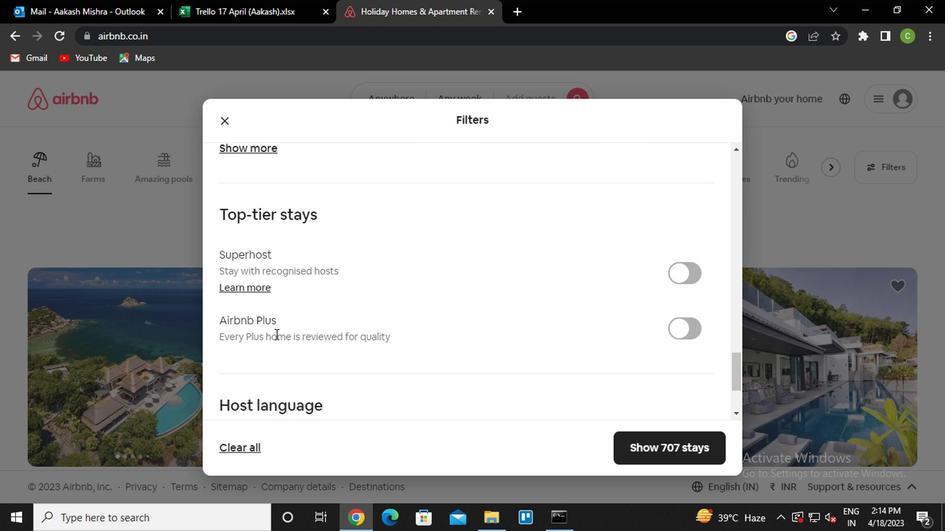
Action: Mouse scrolled (273, 332) with delta (0, 0)
Screenshot: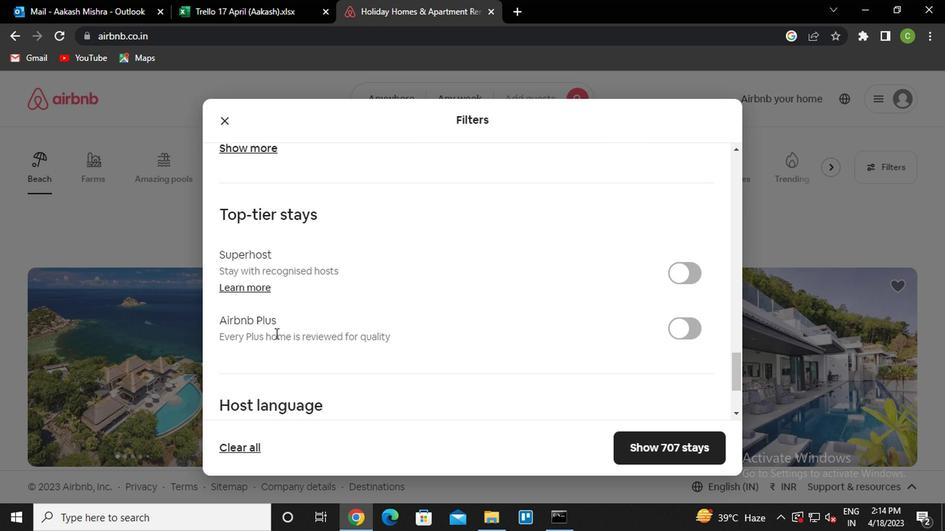 
Action: Mouse scrolled (273, 332) with delta (0, 0)
Screenshot: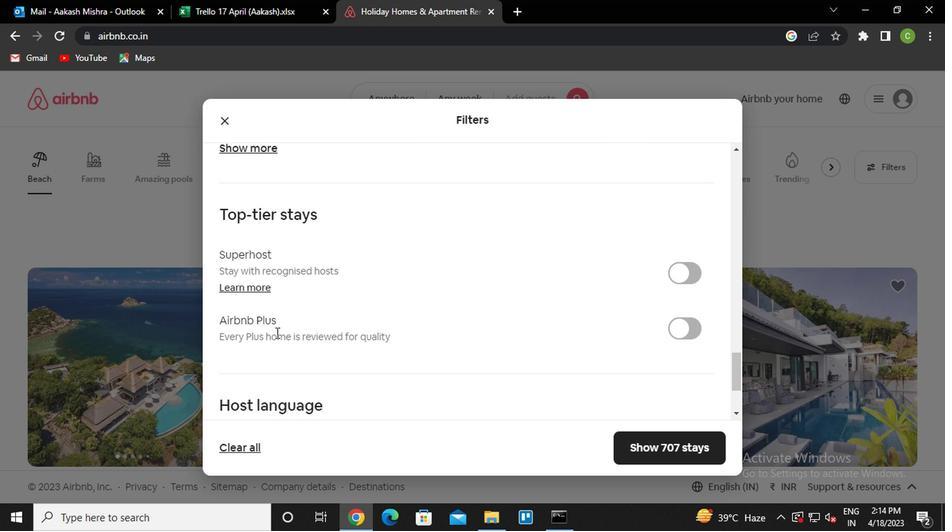 
Action: Mouse moved to (259, 383)
Screenshot: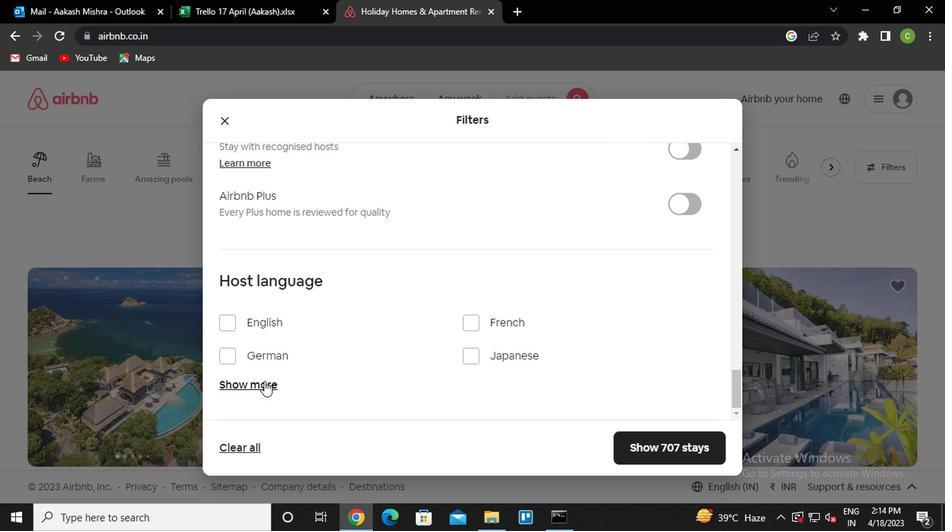
Action: Mouse pressed left at (259, 383)
Screenshot: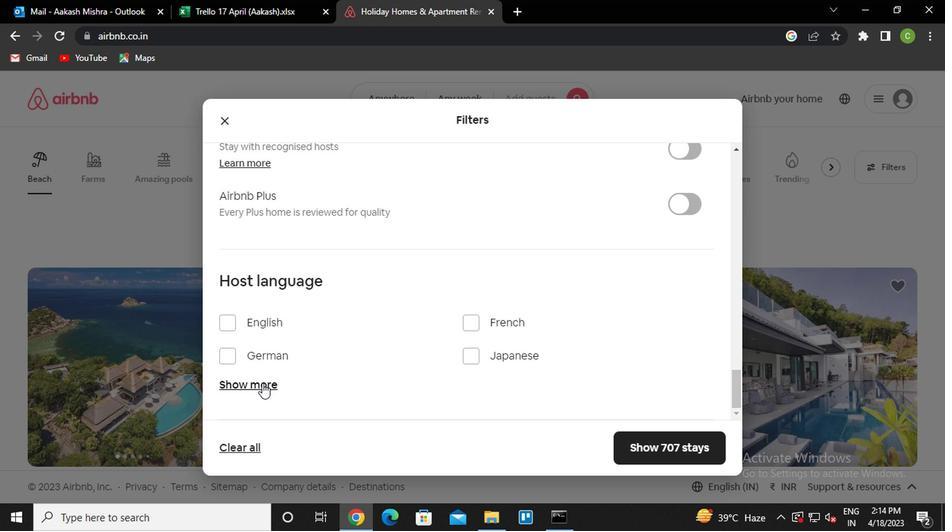 
Action: Mouse moved to (315, 361)
Screenshot: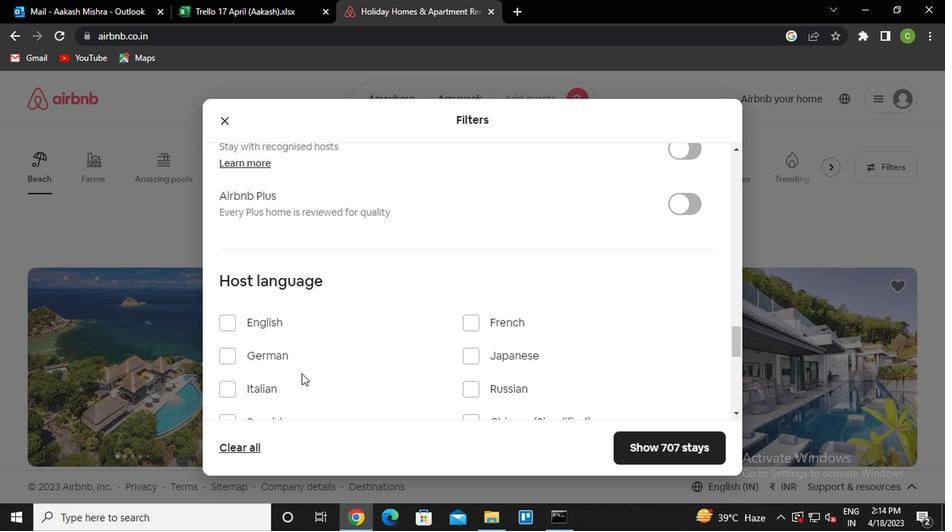 
Action: Mouse scrolled (315, 361) with delta (0, 0)
Screenshot: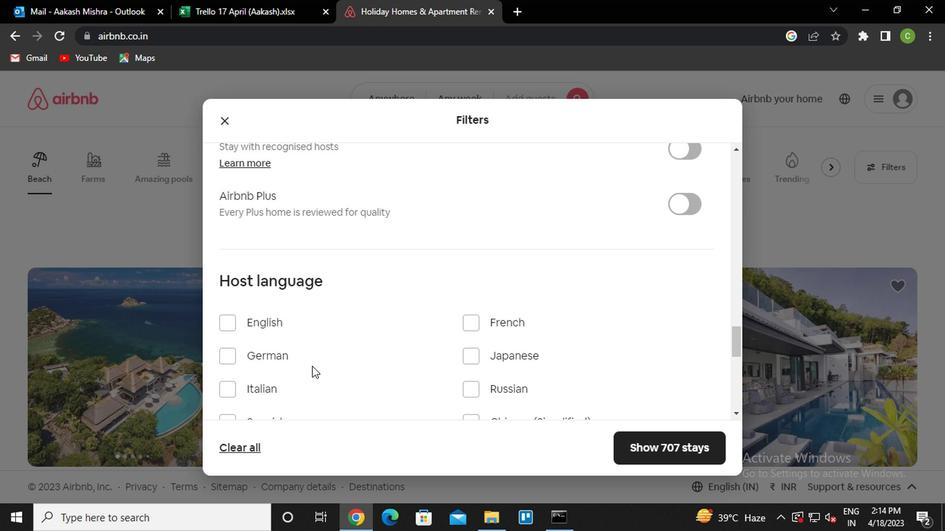 
Action: Mouse scrolled (315, 361) with delta (0, 0)
Screenshot: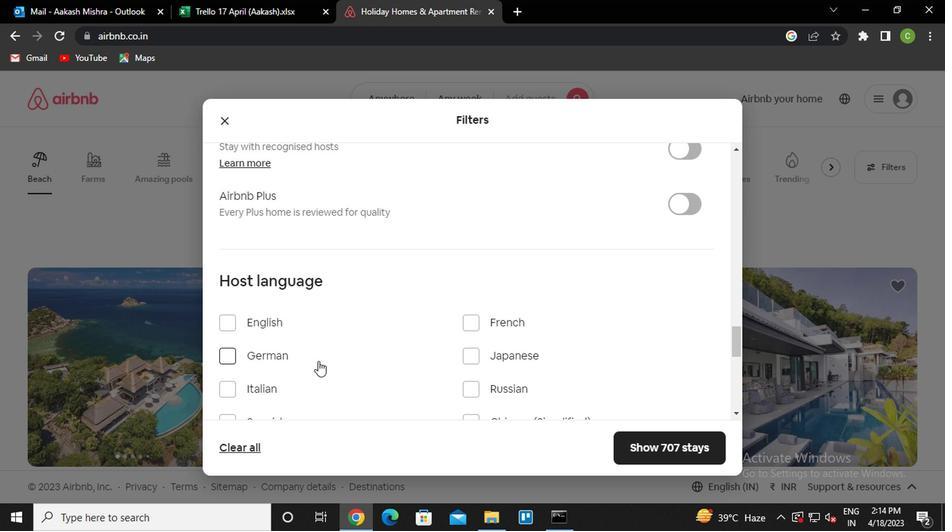 
Action: Mouse moved to (315, 361)
Screenshot: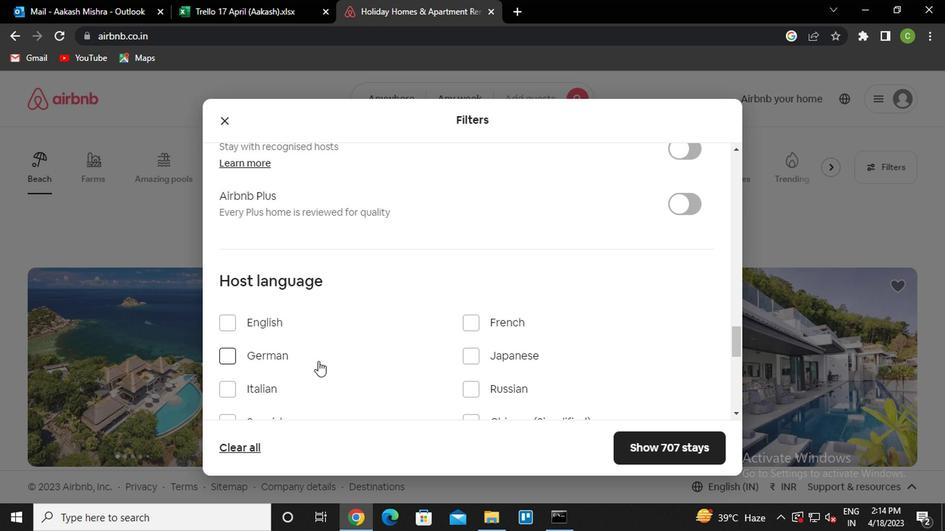 
Action: Mouse scrolled (315, 360) with delta (0, 0)
Screenshot: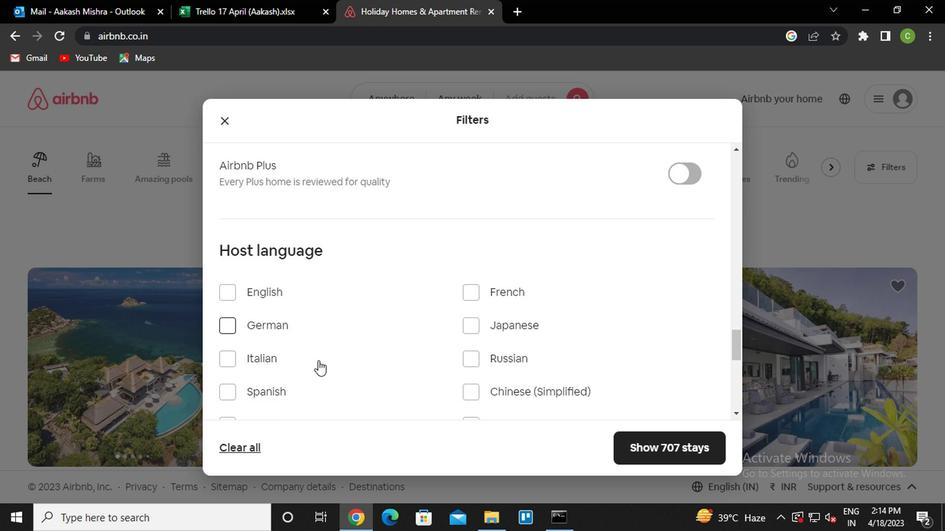 
Action: Mouse moved to (231, 218)
Screenshot: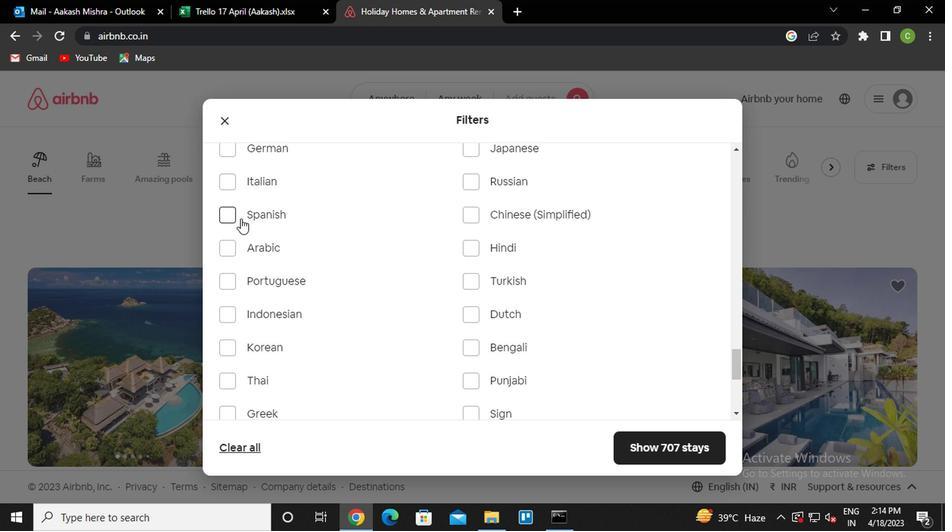 
Action: Mouse pressed left at (231, 218)
Screenshot: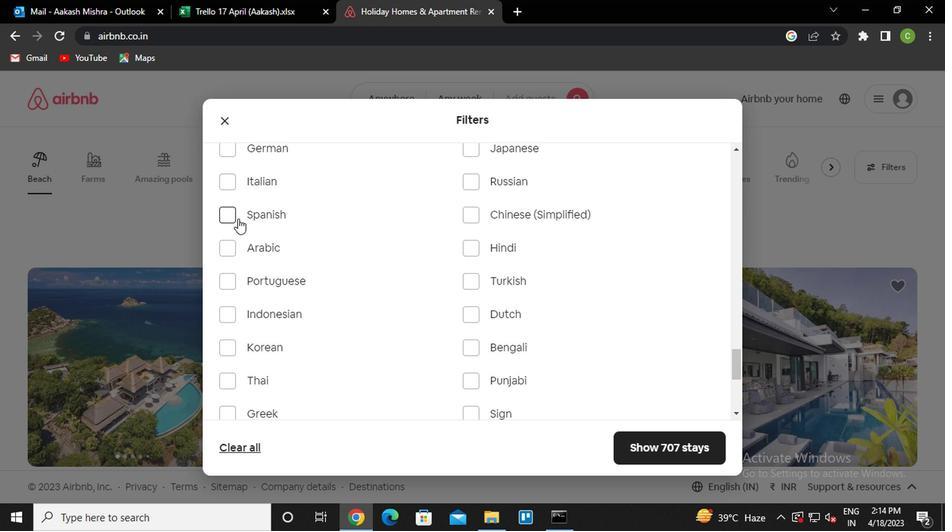 
Action: Mouse moved to (649, 445)
Screenshot: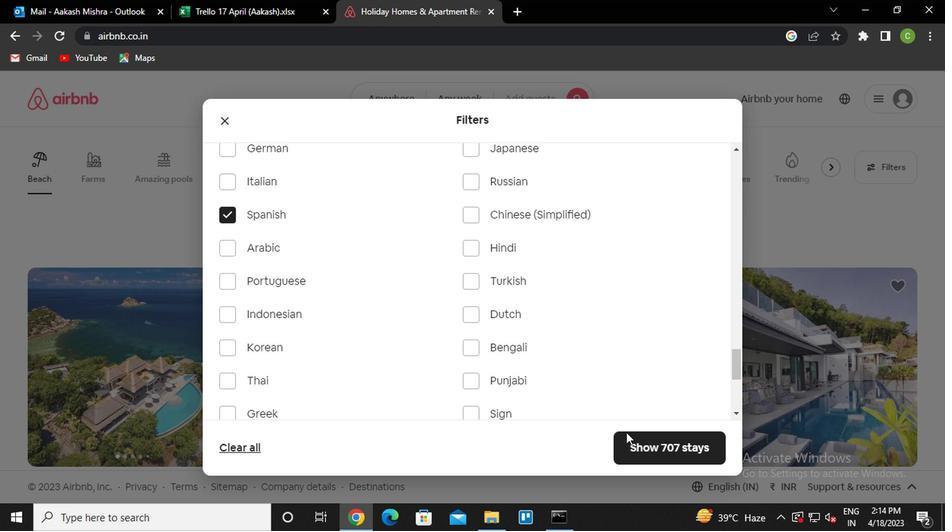 
Action: Mouse pressed left at (649, 445)
Screenshot: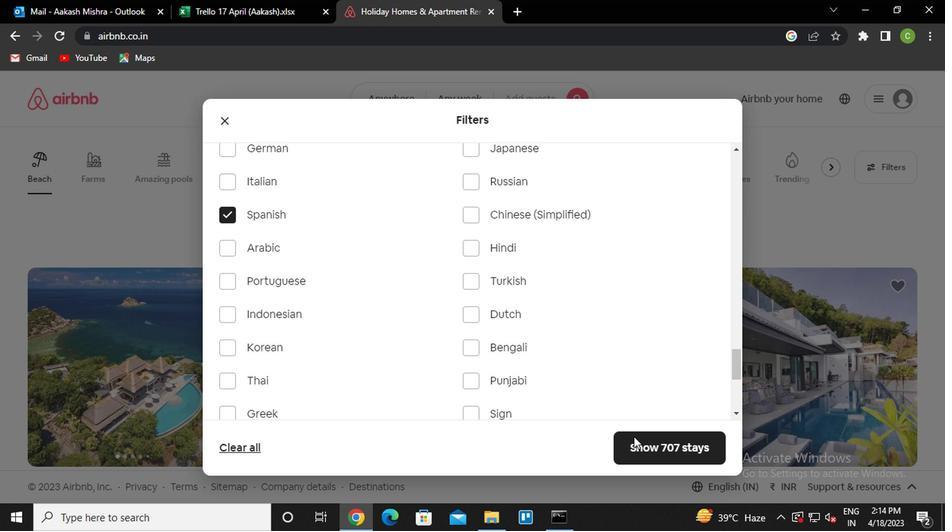 
Action: Mouse moved to (493, 359)
Screenshot: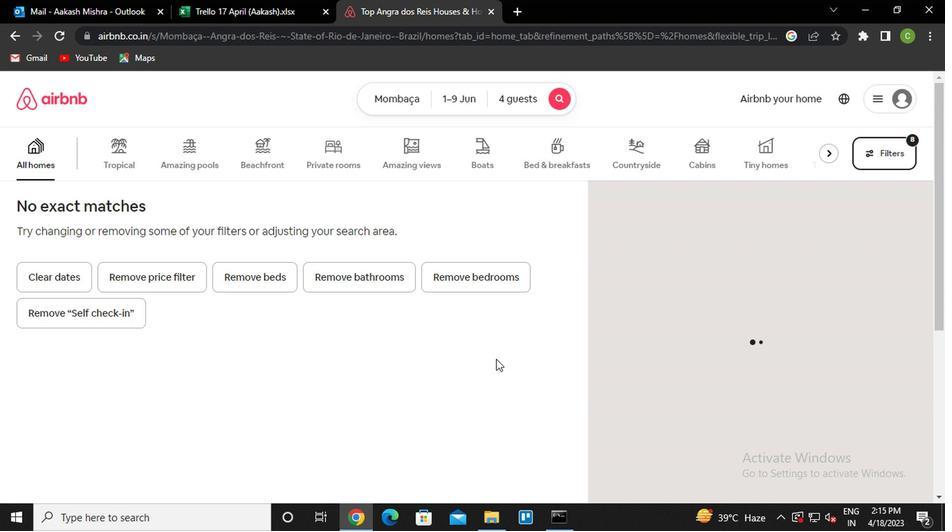 
